 Task: Calculate the distance between Boston and John F Kennedy Presidential Library and Museum
Action: Mouse moved to (219, 144)
Screenshot: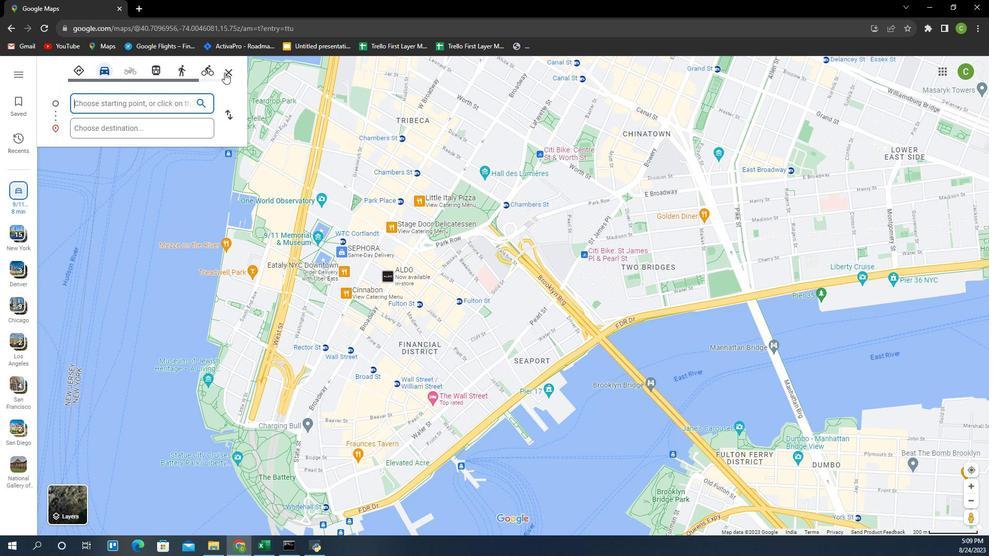 
Action: Mouse pressed left at (219, 144)
Screenshot: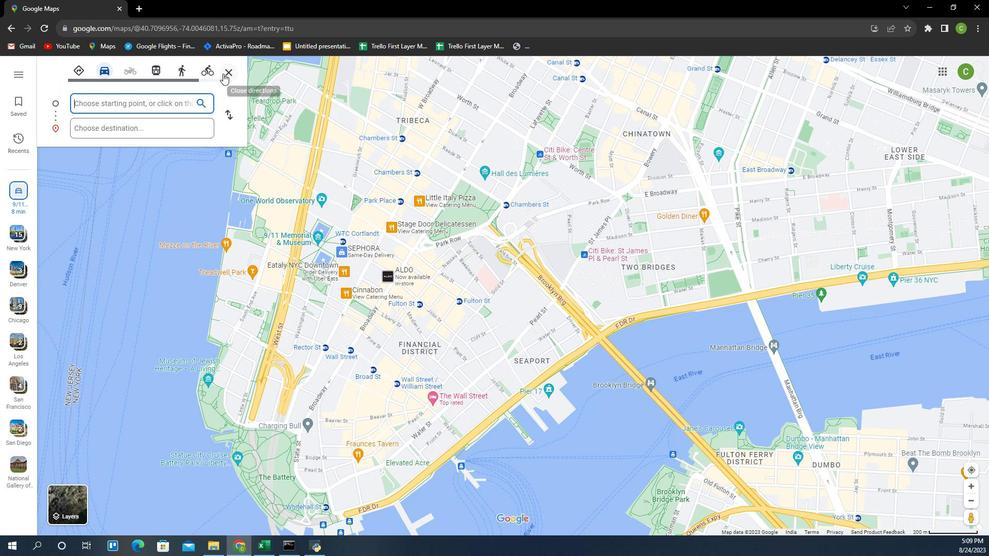 
Action: Mouse moved to (119, 167)
Screenshot: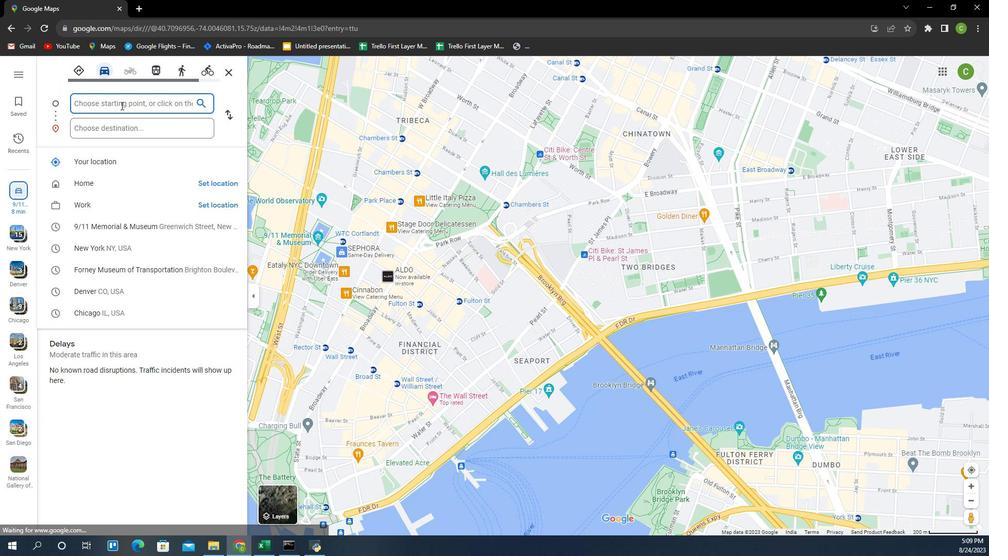 
Action: Mouse pressed left at (119, 167)
Screenshot: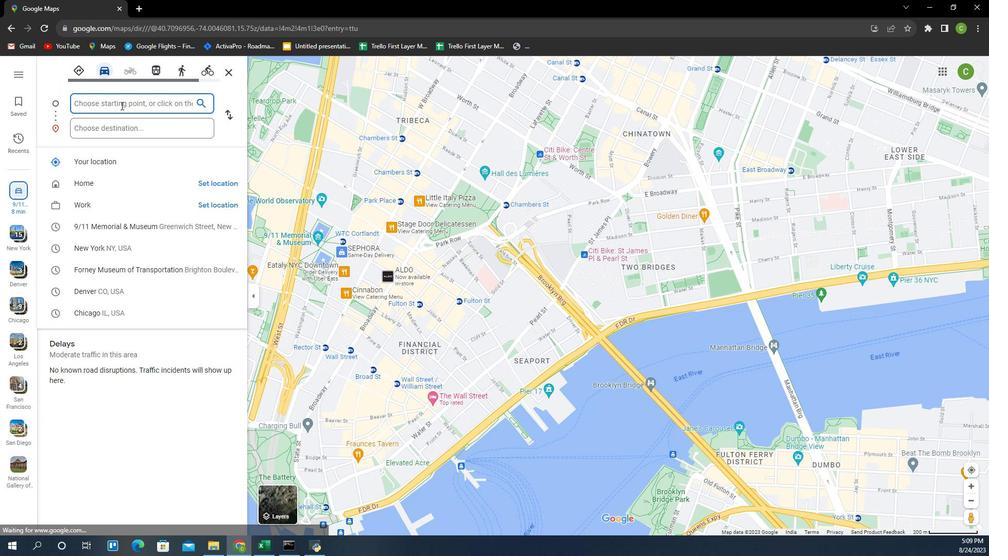 
Action: Mouse moved to (119, 168)
Screenshot: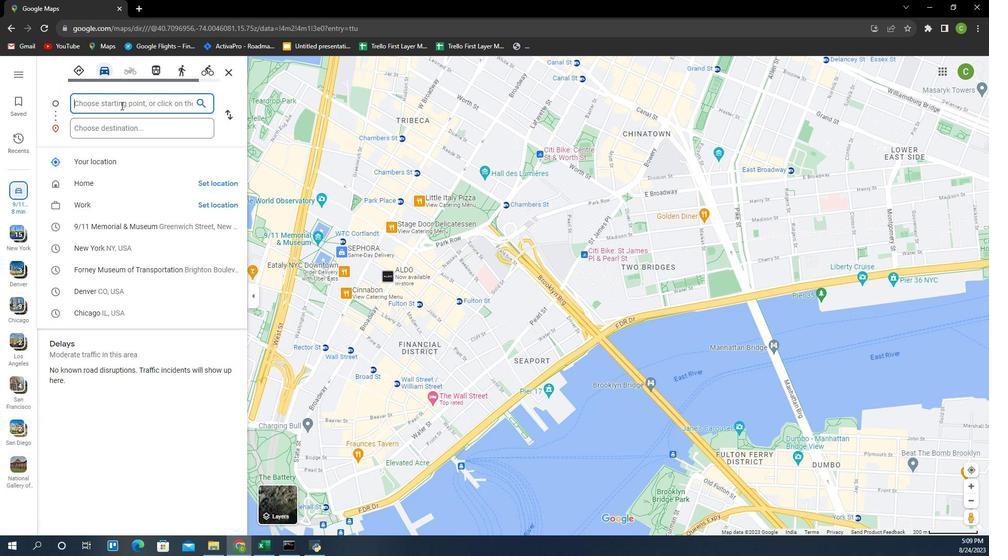 
Action: Key pressed <Key.caps_lock>B<Key.caps_lock>oston<Key.space>
Screenshot: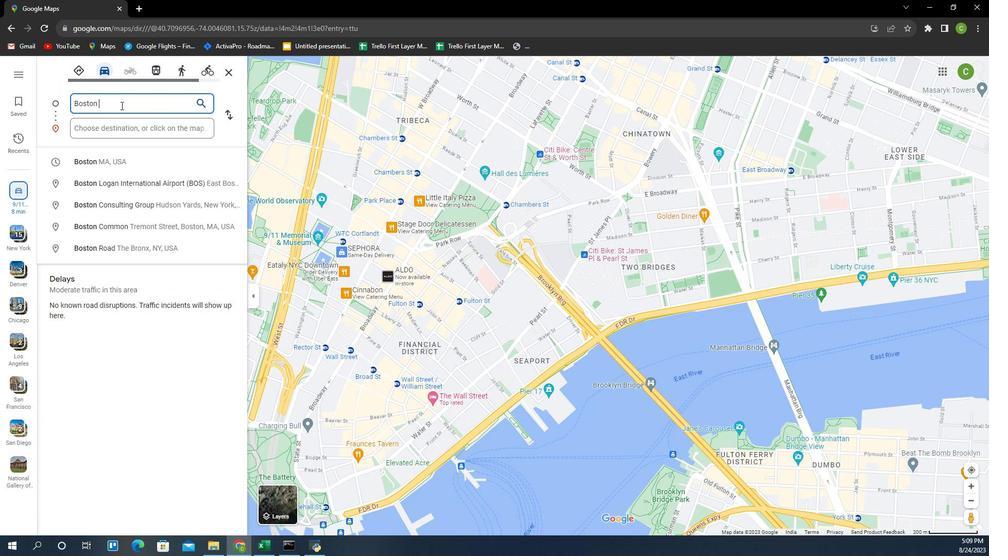 
Action: Mouse moved to (114, 182)
Screenshot: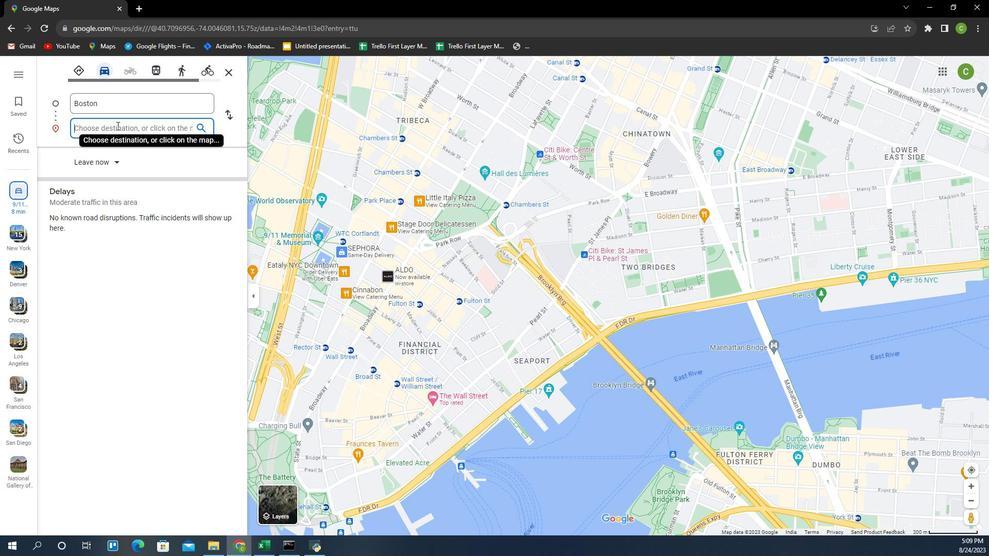 
Action: Mouse pressed left at (114, 182)
Screenshot: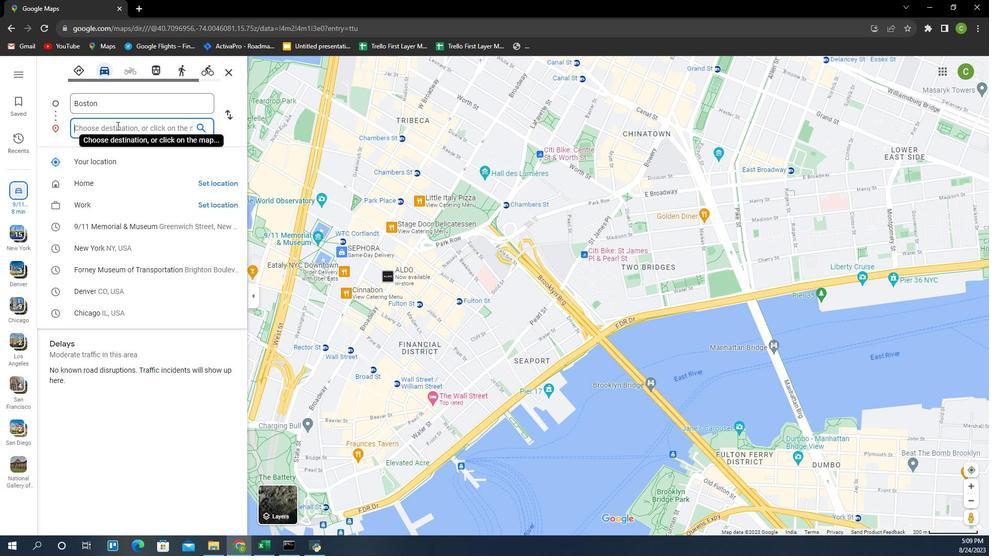 
Action: Key pressed <Key.caps_lock>J<Key.caps_lock>ohn<Key.space><Key.caps_lock>F<Key.caps_lock><Key.space><Key.caps_lock>K<Key.caps_lock>ennedy<Key.space><Key.caps_lock>P<Key.caps_lock>residential<Key.space><Key.caps_lock>L<Key.caps_lock>ibrary<Key.space>and<Key.space><Key.caps_lock>M<Key.caps_lock>useum<Key.enter>
Screenshot: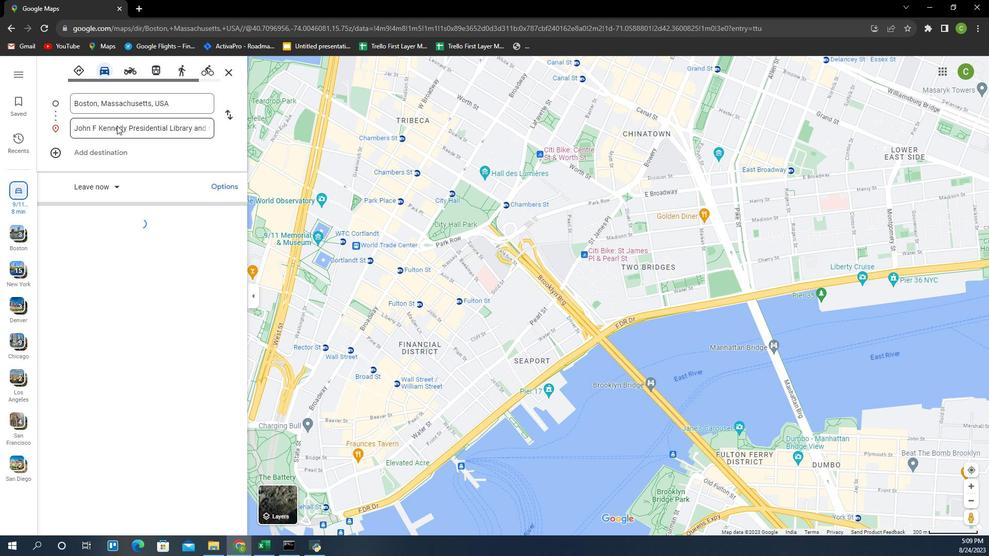 
Action: Mouse moved to (84, 299)
Screenshot: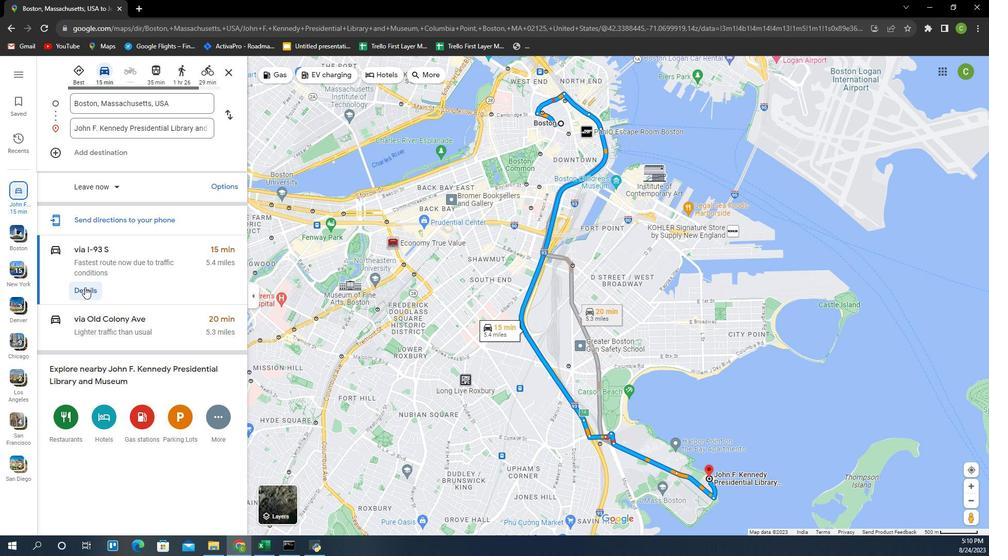 
Action: Mouse pressed left at (84, 299)
Screenshot: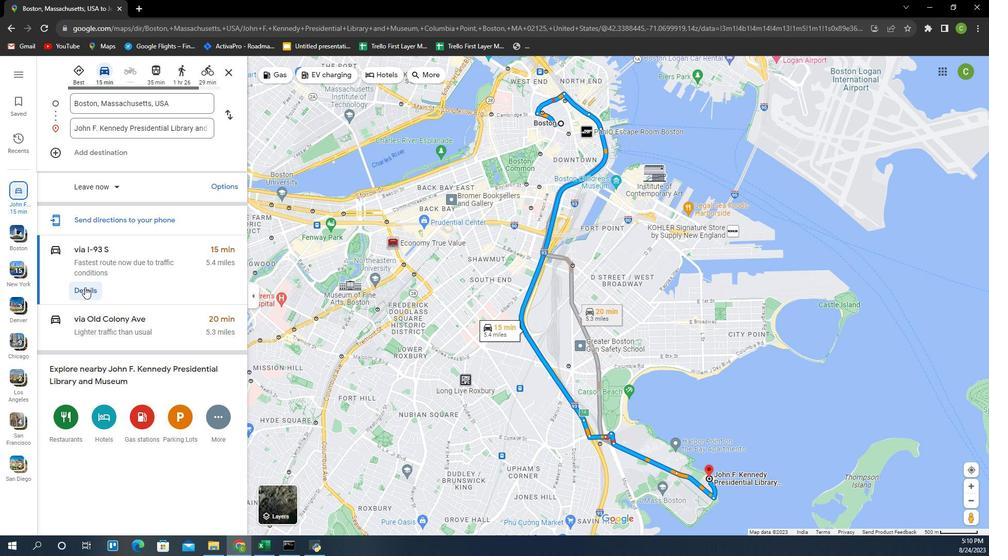 
Action: Mouse moved to (57, 239)
Screenshot: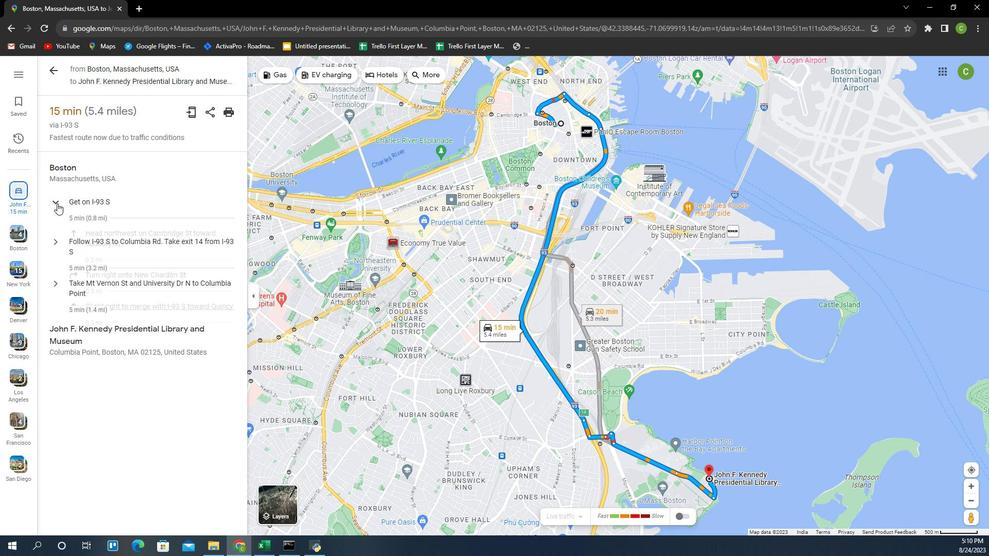
Action: Mouse pressed left at (57, 239)
Screenshot: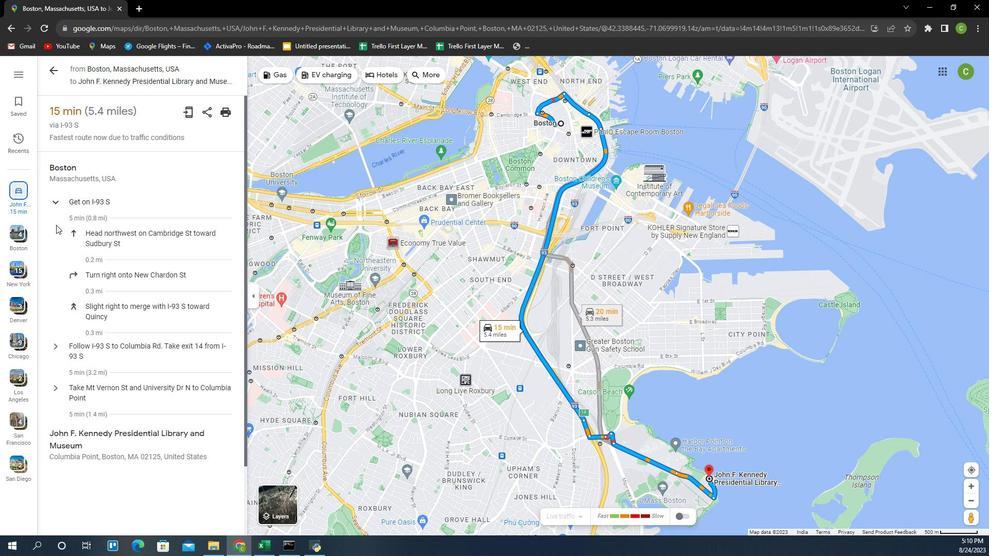 
Action: Mouse moved to (63, 297)
Screenshot: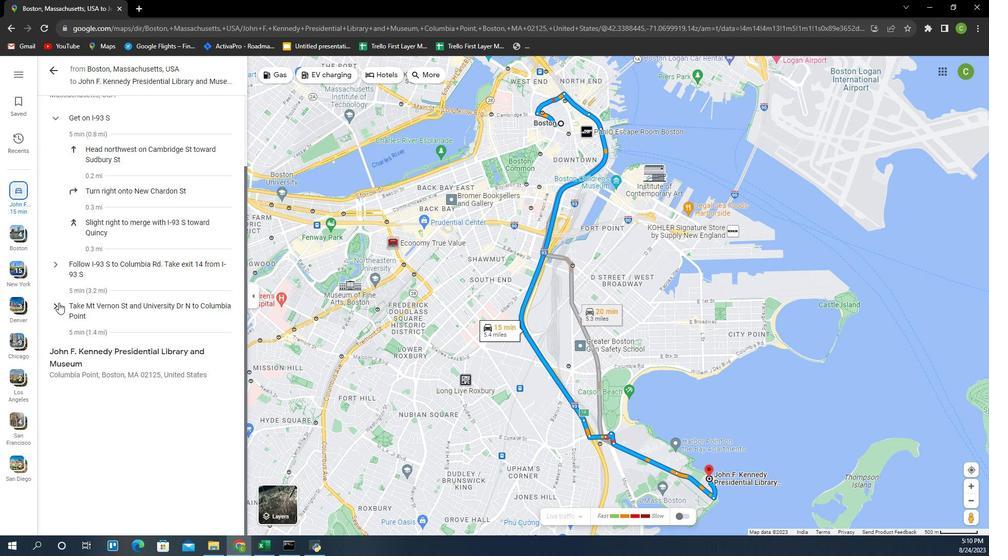 
Action: Mouse scrolled (63, 297) with delta (0, 0)
Screenshot: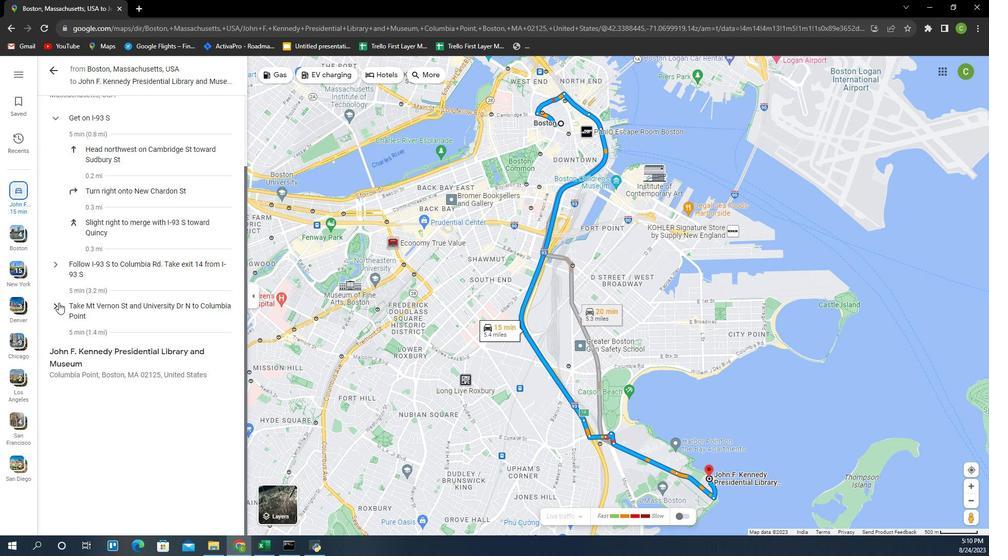 
Action: Mouse scrolled (63, 297) with delta (0, 0)
Screenshot: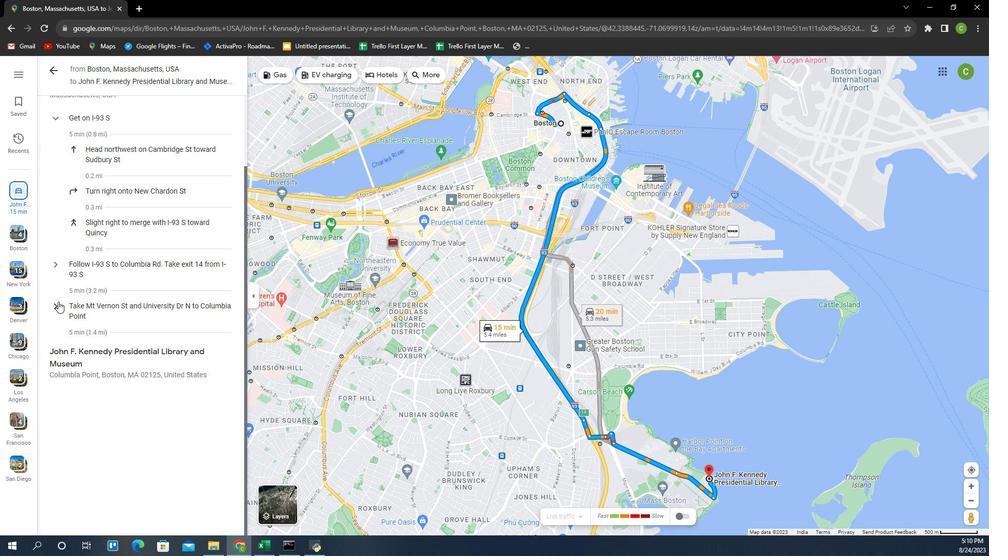 
Action: Mouse moved to (50, 283)
Screenshot: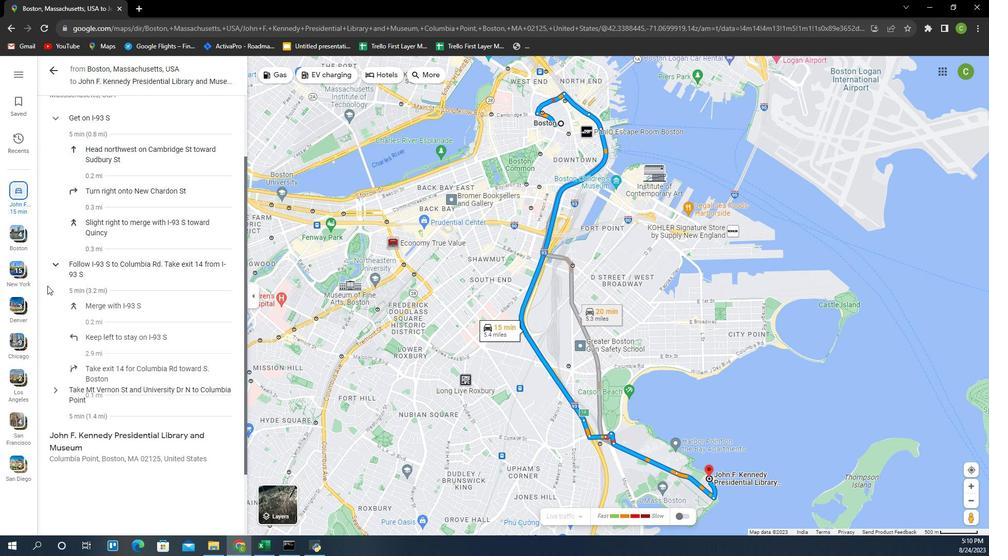 
Action: Mouse pressed left at (50, 283)
Screenshot: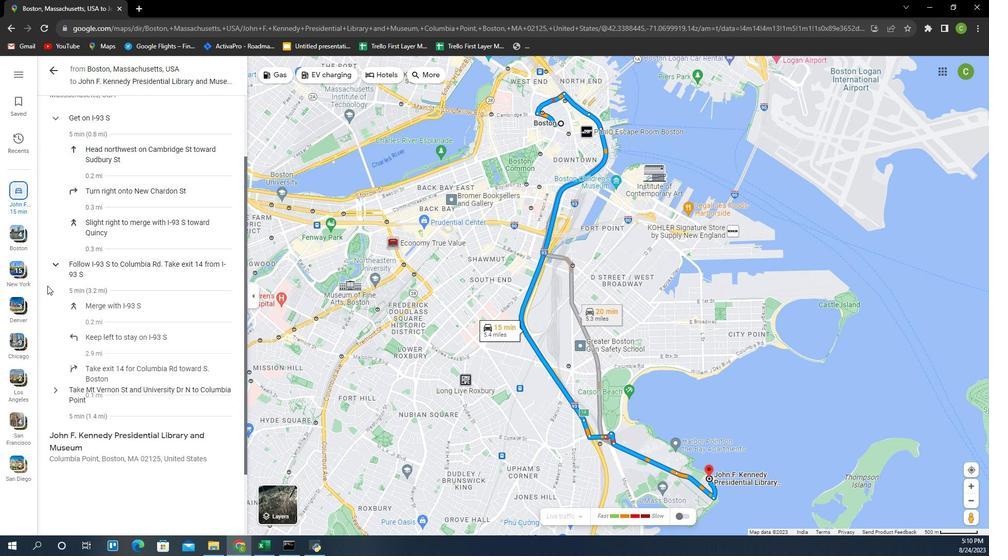 
Action: Mouse moved to (56, 390)
Screenshot: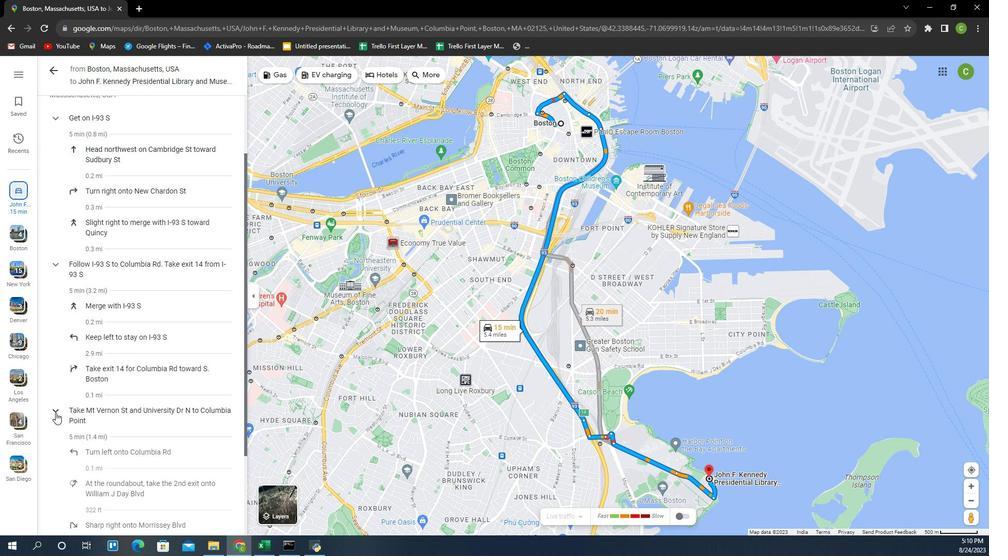 
Action: Mouse pressed left at (56, 390)
Screenshot: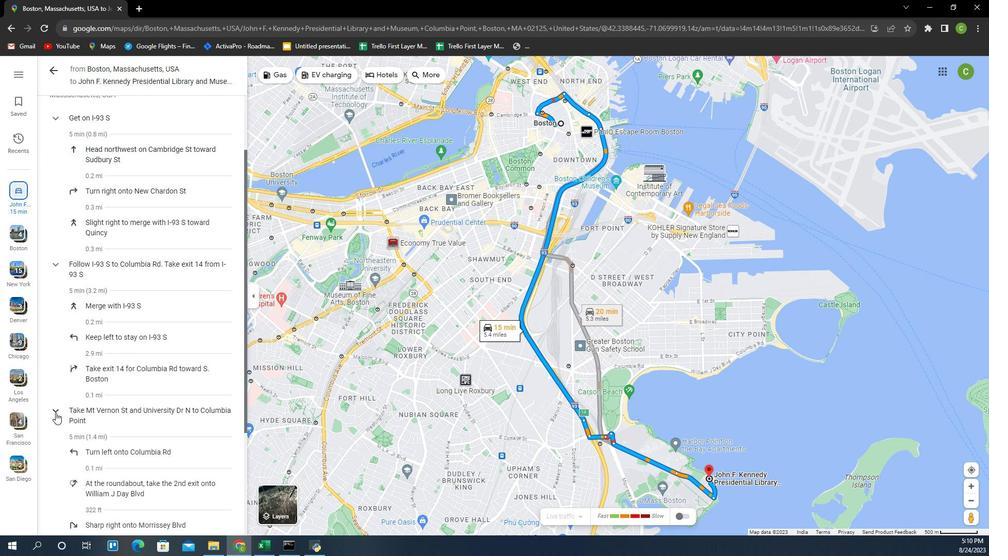 
Action: Mouse moved to (70, 400)
Screenshot: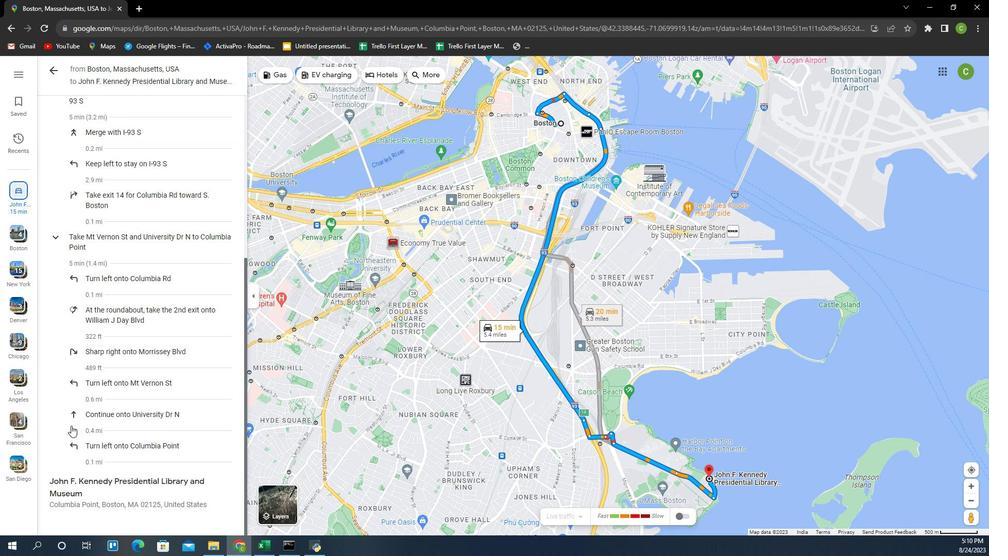 
Action: Mouse scrolled (70, 399) with delta (0, 0)
Screenshot: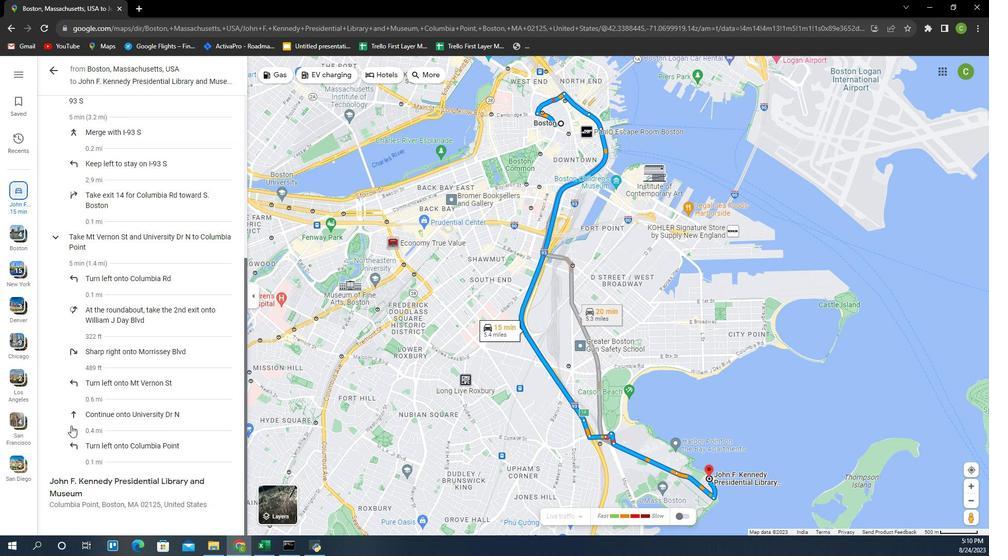 
Action: Mouse scrolled (70, 399) with delta (0, 0)
Screenshot: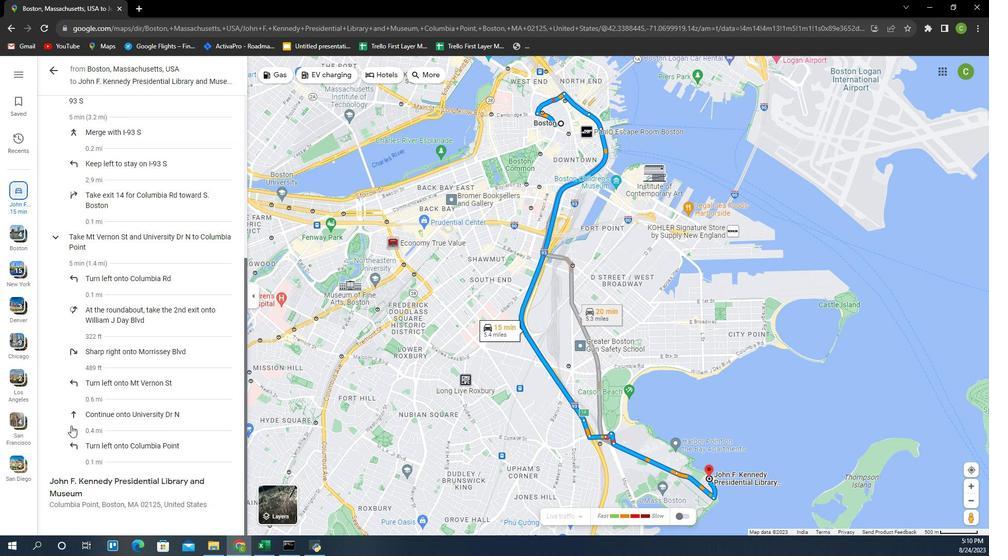 
Action: Mouse scrolled (70, 399) with delta (0, 0)
Screenshot: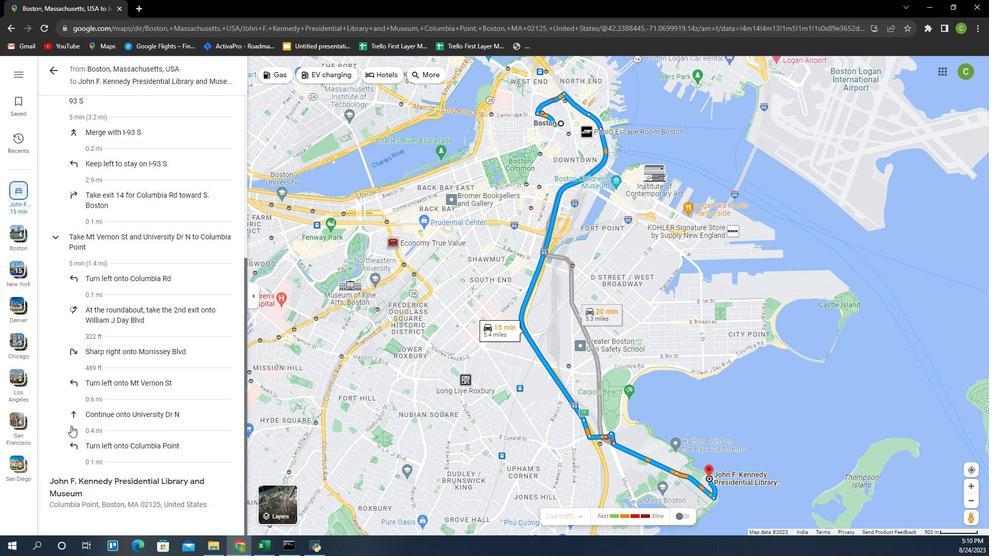 
Action: Mouse scrolled (70, 399) with delta (0, 0)
Screenshot: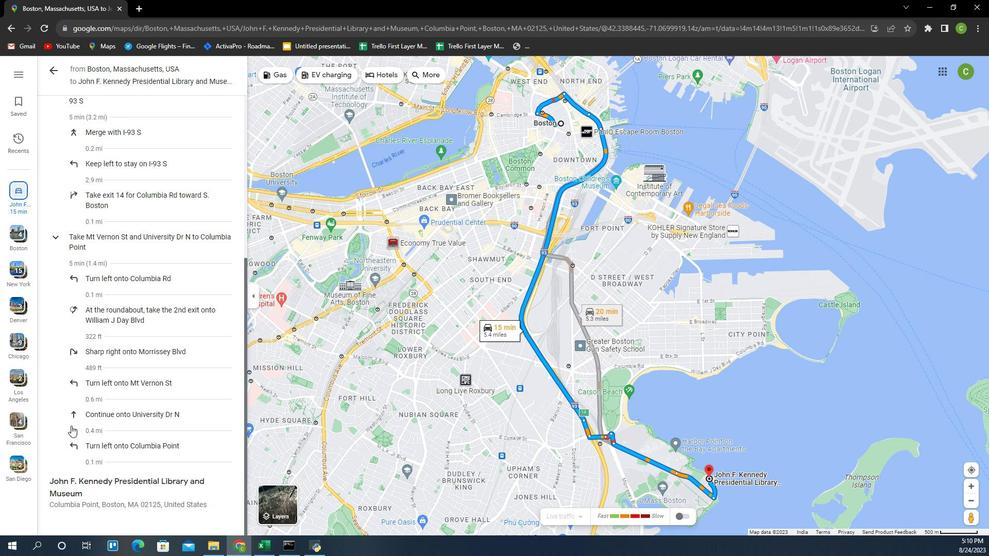 
Action: Mouse scrolled (70, 399) with delta (0, 0)
Screenshot: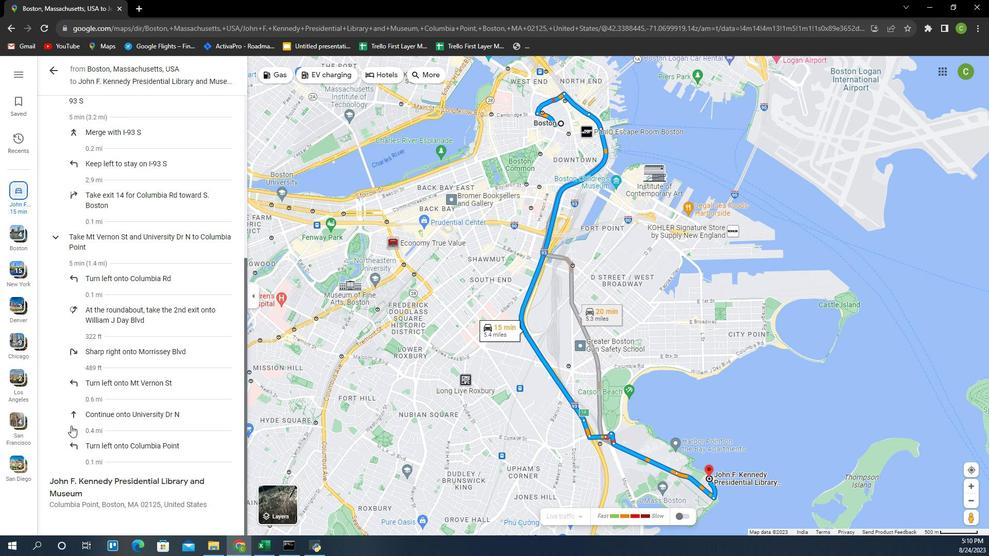 
Action: Mouse scrolled (70, 399) with delta (0, 0)
Screenshot: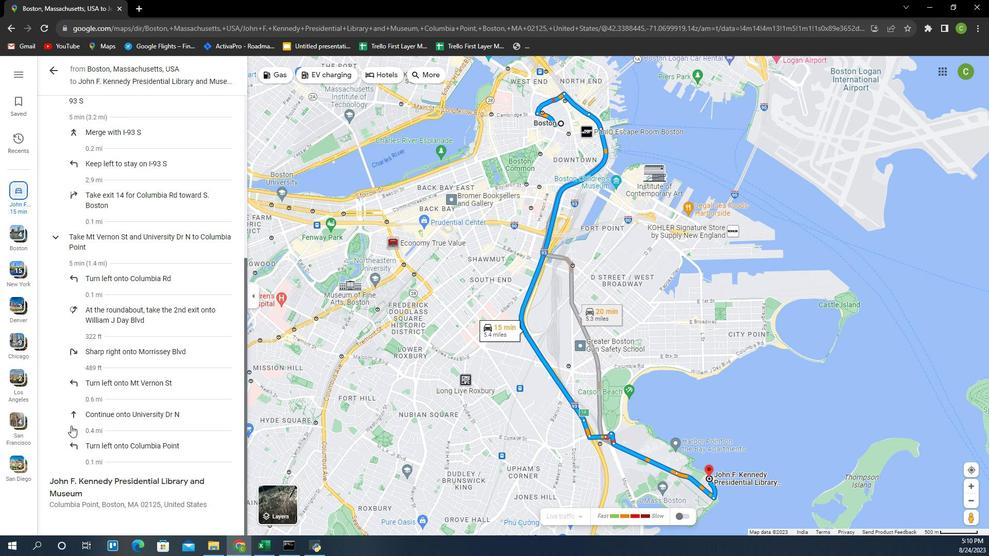 
Action: Mouse scrolled (70, 399) with delta (0, 0)
Screenshot: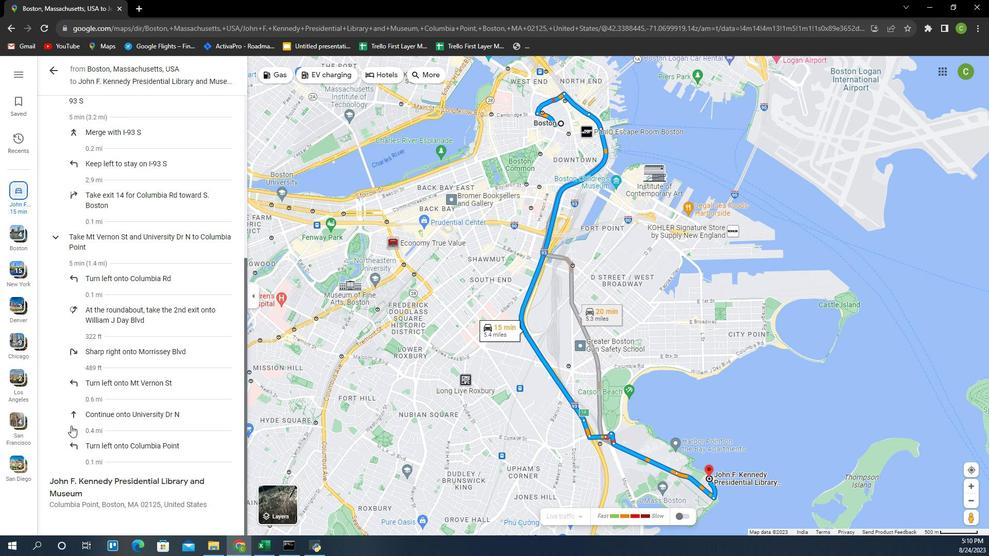 
Action: Mouse scrolled (70, 399) with delta (0, 0)
Screenshot: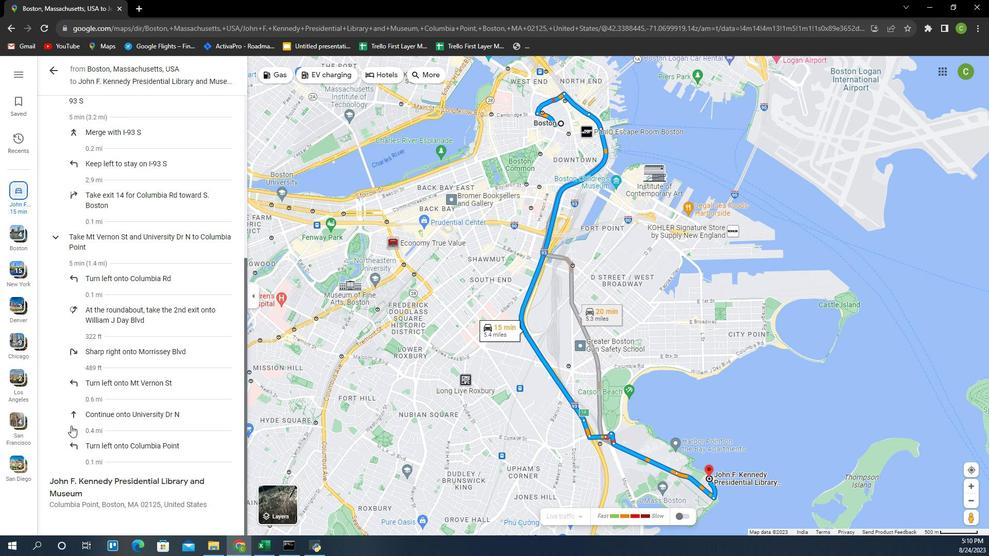 
Action: Mouse moved to (80, 387)
Screenshot: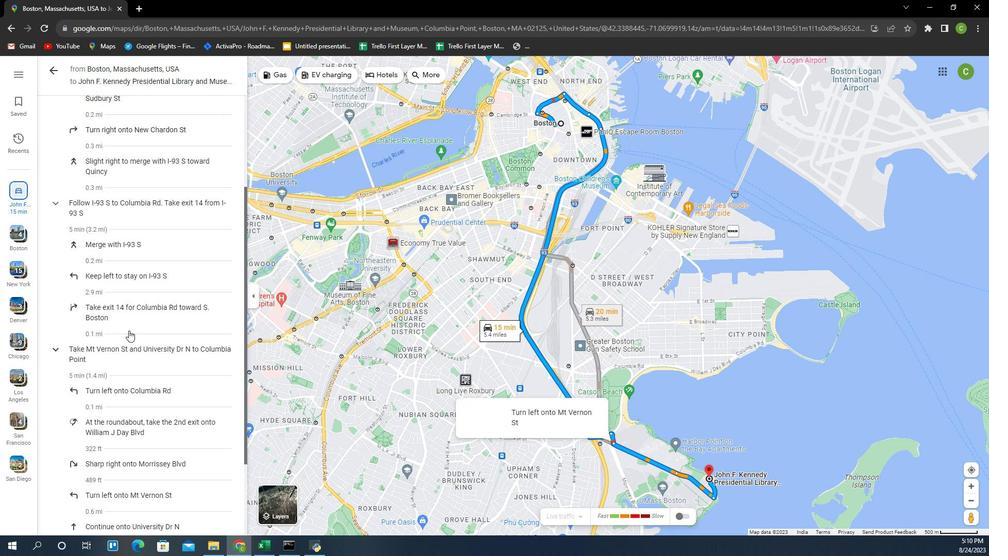 
Action: Mouse scrolled (80, 387) with delta (0, 0)
Screenshot: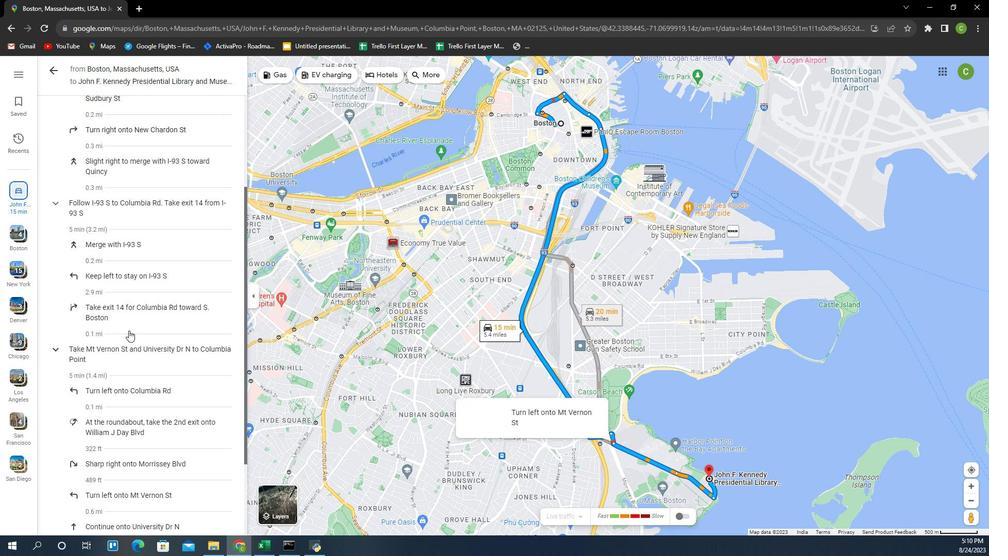 
Action: Mouse moved to (87, 379)
Screenshot: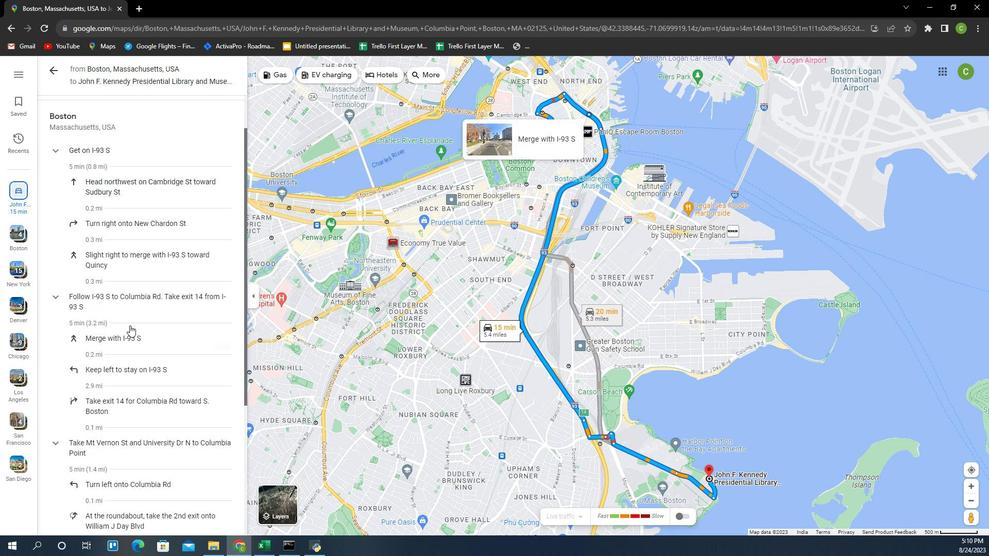 
Action: Mouse scrolled (87, 379) with delta (0, 0)
Screenshot: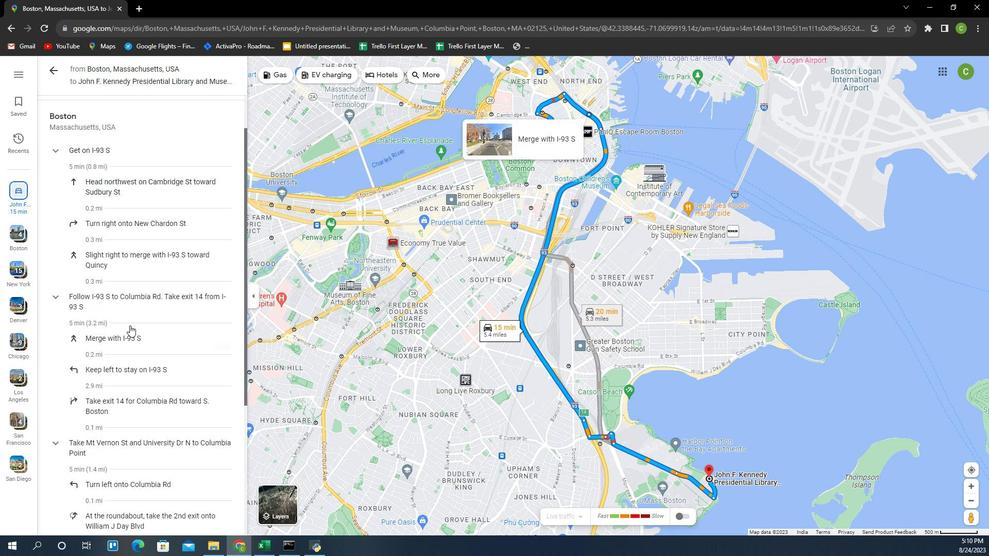 
Action: Mouse moved to (89, 376)
Screenshot: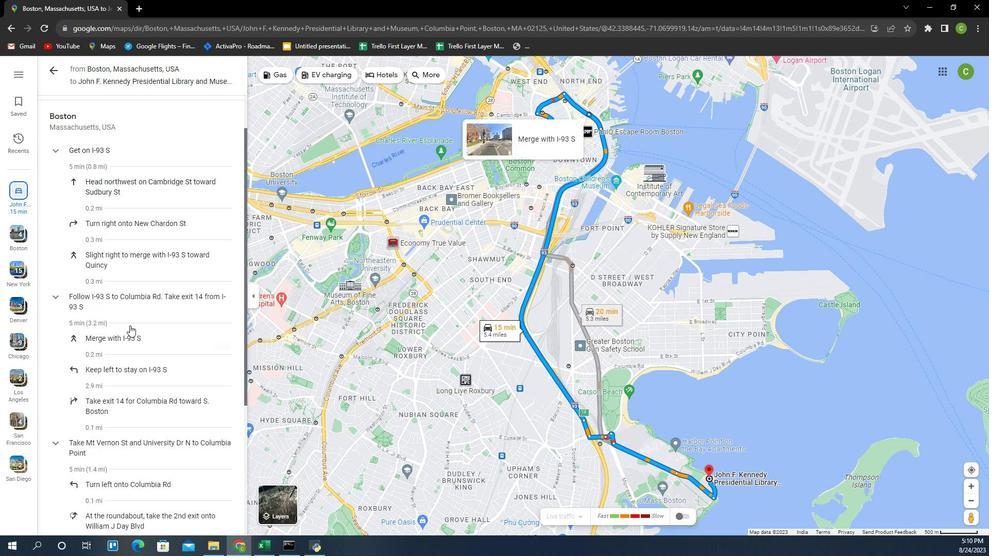 
Action: Mouse scrolled (89, 376) with delta (0, 0)
Screenshot: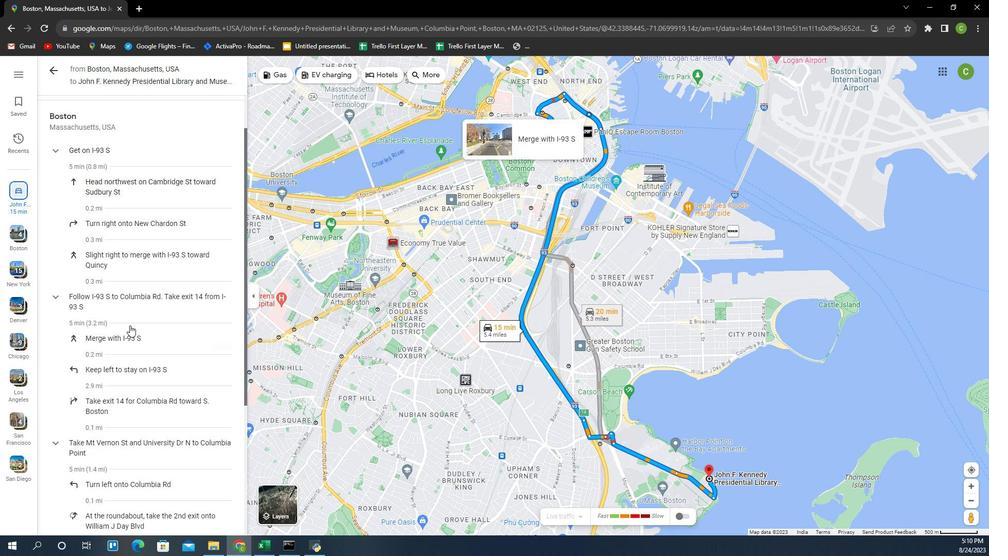 
Action: Mouse moved to (94, 368)
Screenshot: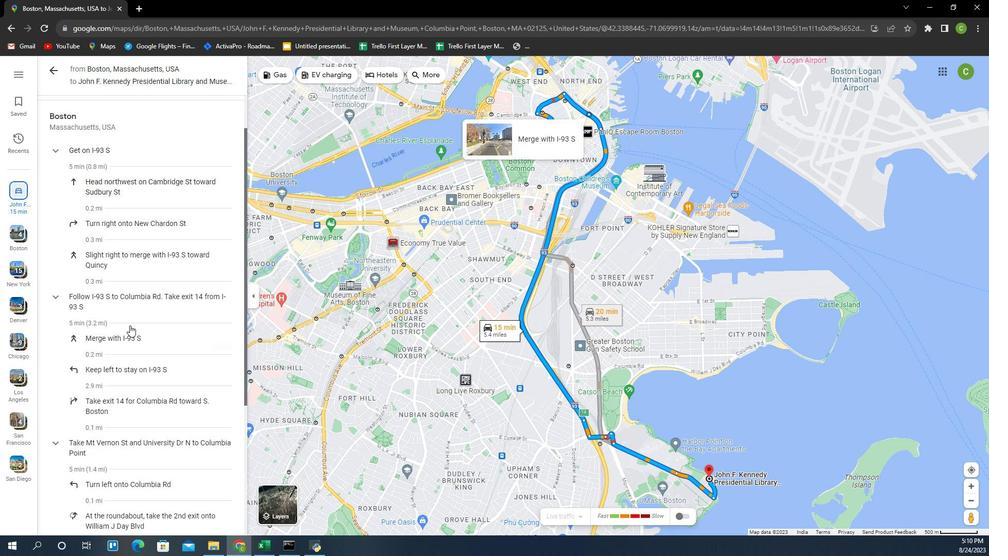 
Action: Mouse scrolled (94, 369) with delta (0, 0)
Screenshot: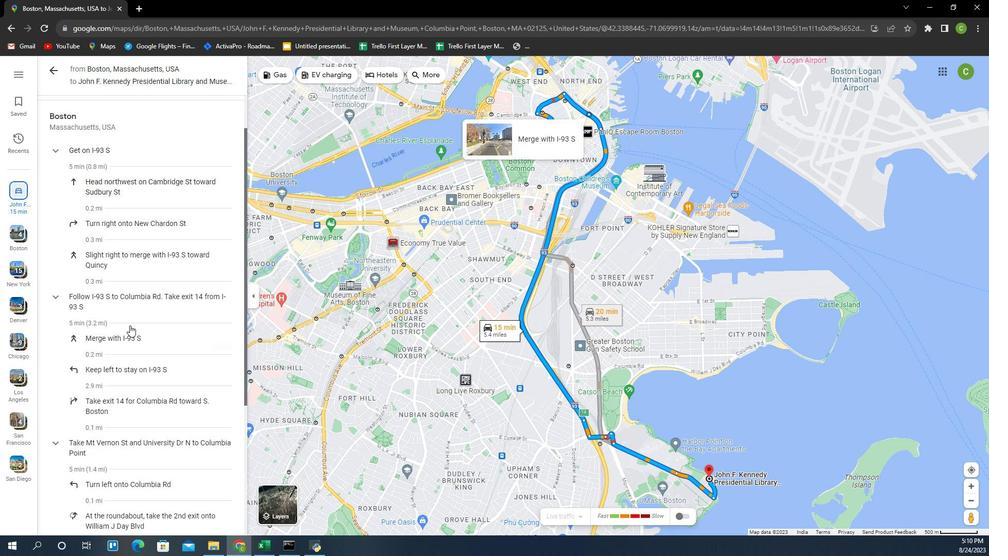 
Action: Mouse moved to (128, 327)
Screenshot: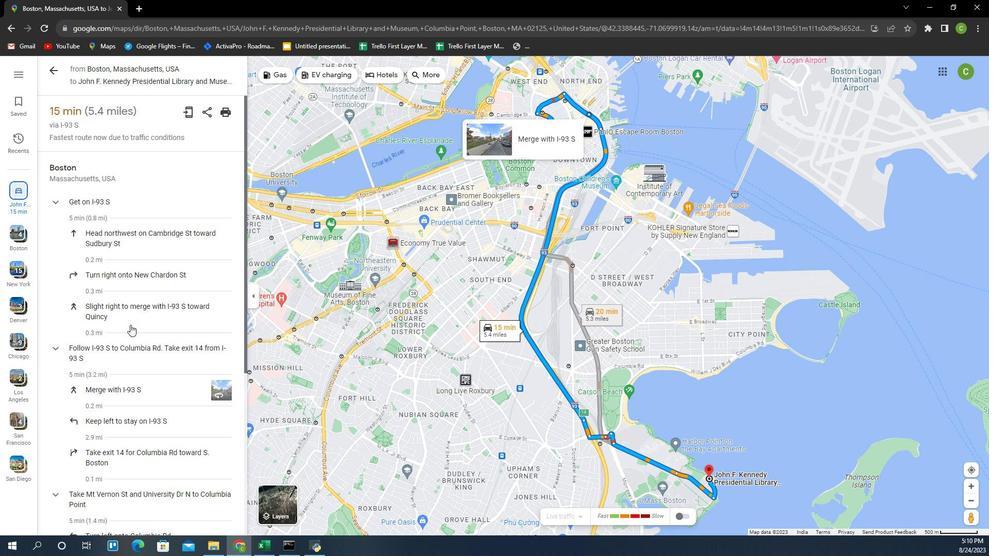 
Action: Mouse scrolled (128, 327) with delta (0, 0)
Screenshot: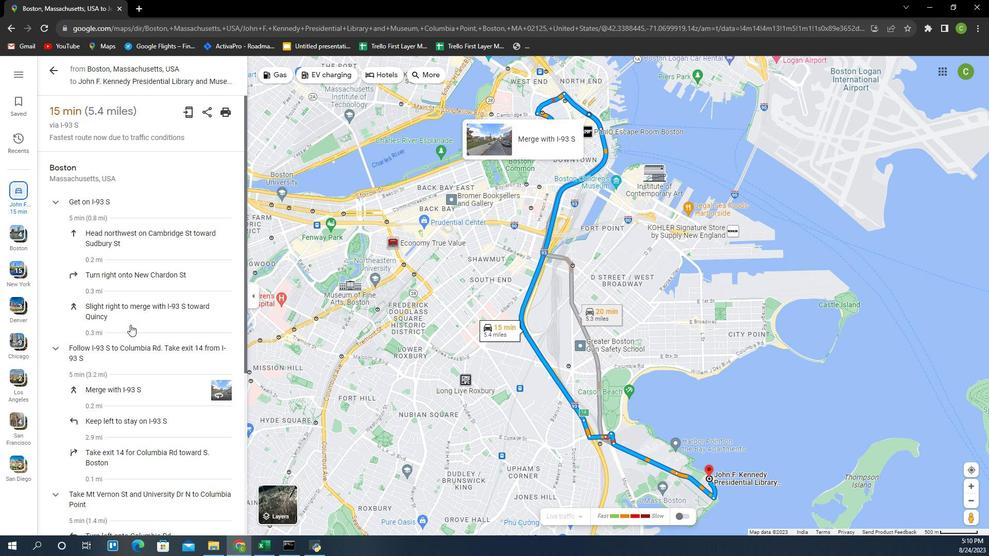 
Action: Mouse scrolled (128, 327) with delta (0, 0)
Screenshot: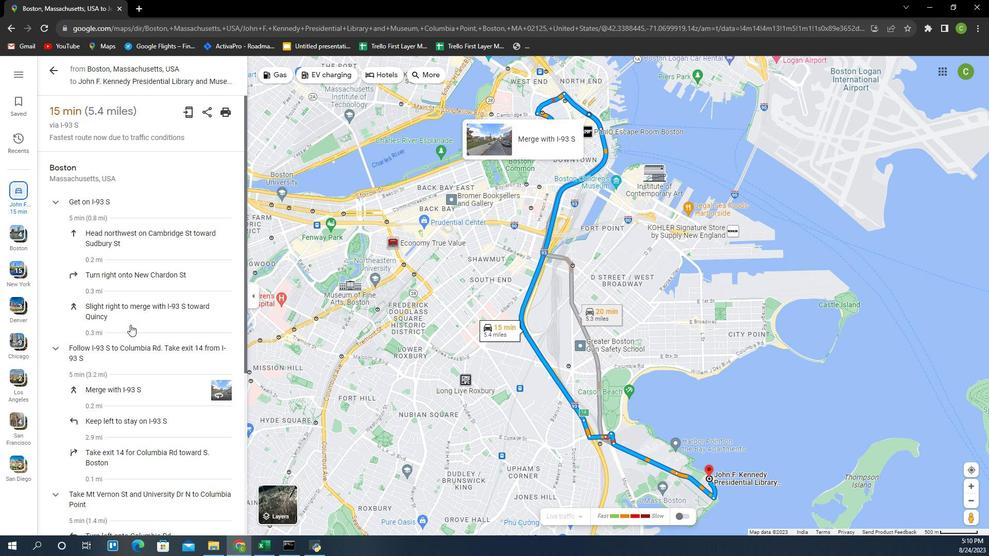 
Action: Mouse scrolled (128, 327) with delta (0, 0)
Screenshot: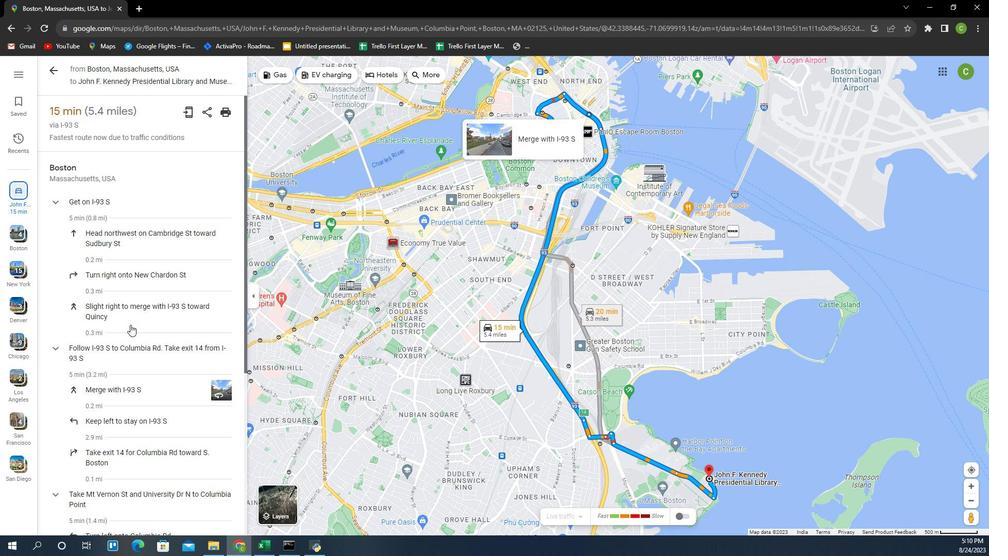 
Action: Mouse scrolled (128, 327) with delta (0, 0)
Screenshot: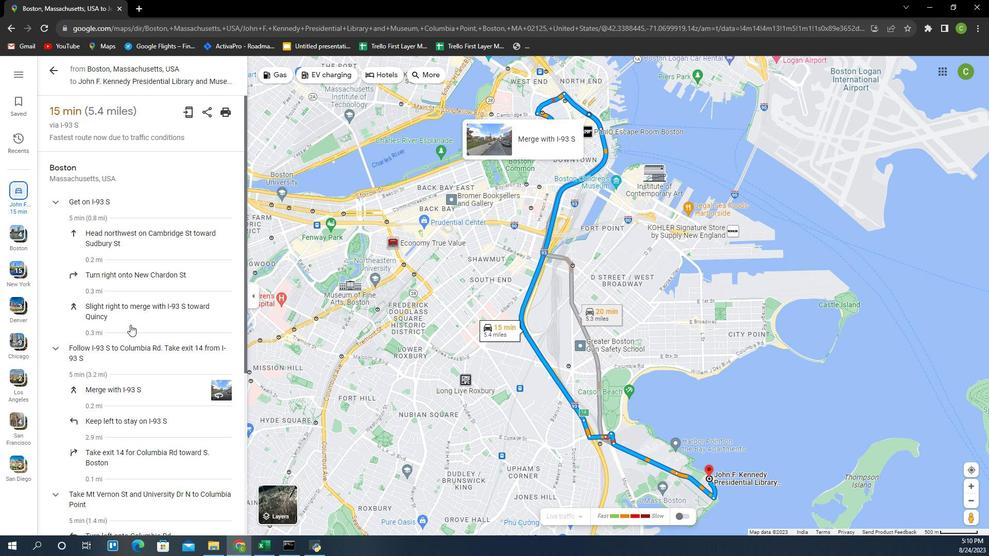 
Action: Mouse moved to (55, 148)
Screenshot: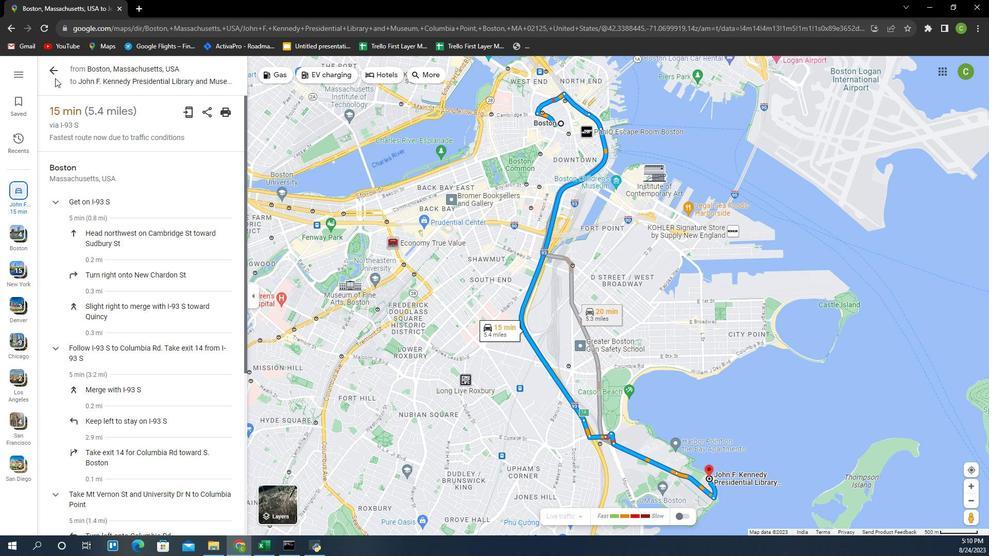
Action: Mouse pressed left at (55, 148)
Screenshot: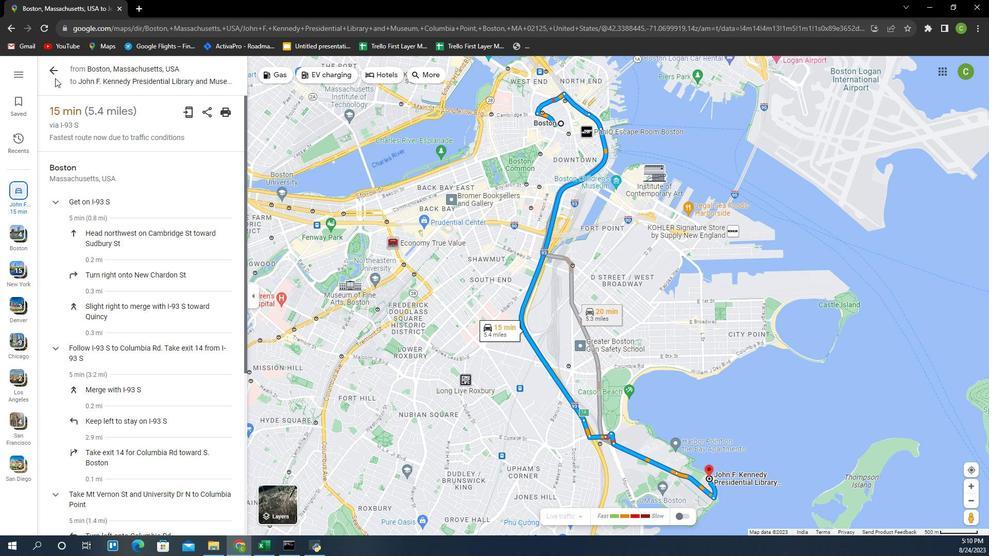 
Action: Mouse moved to (54, 145)
Screenshot: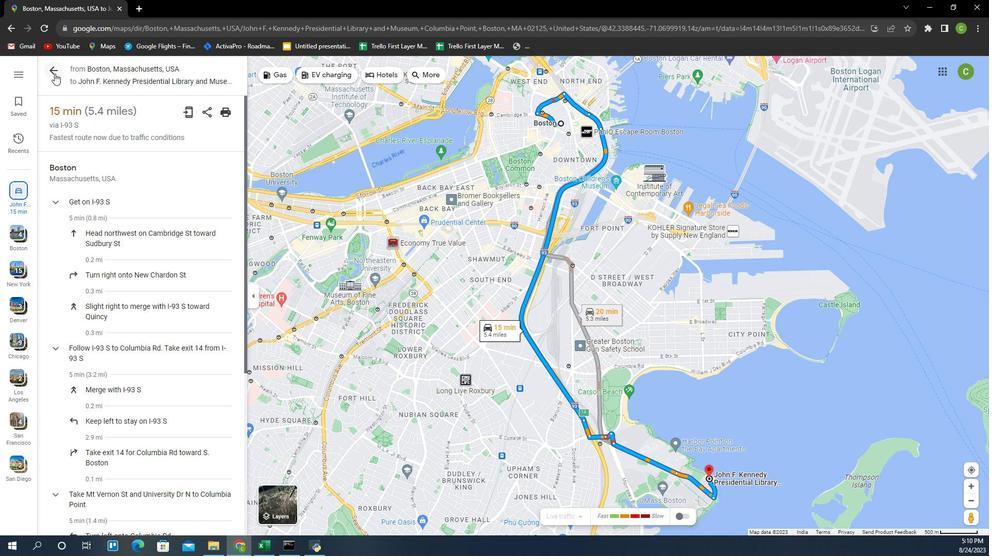
Action: Mouse pressed left at (54, 145)
Screenshot: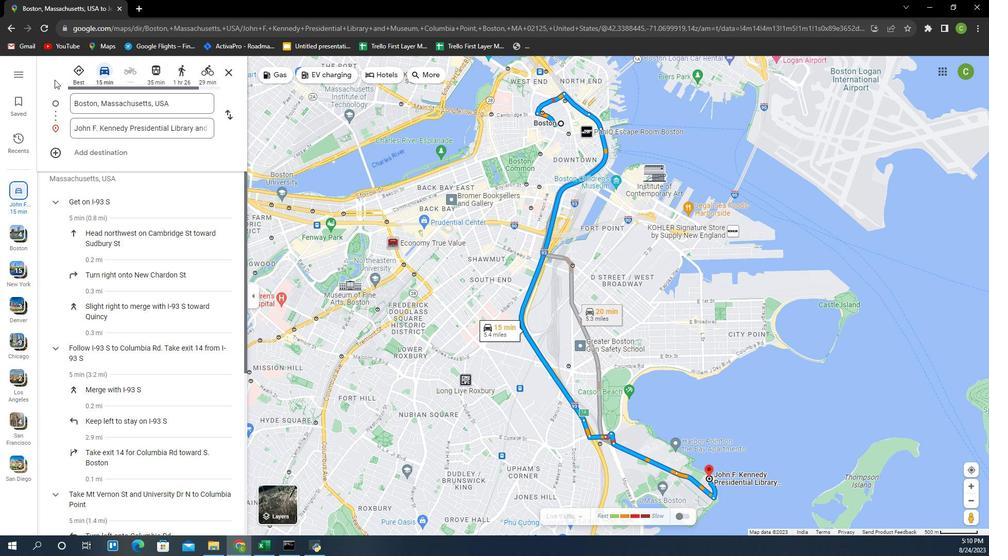
Action: Mouse moved to (65, 326)
Screenshot: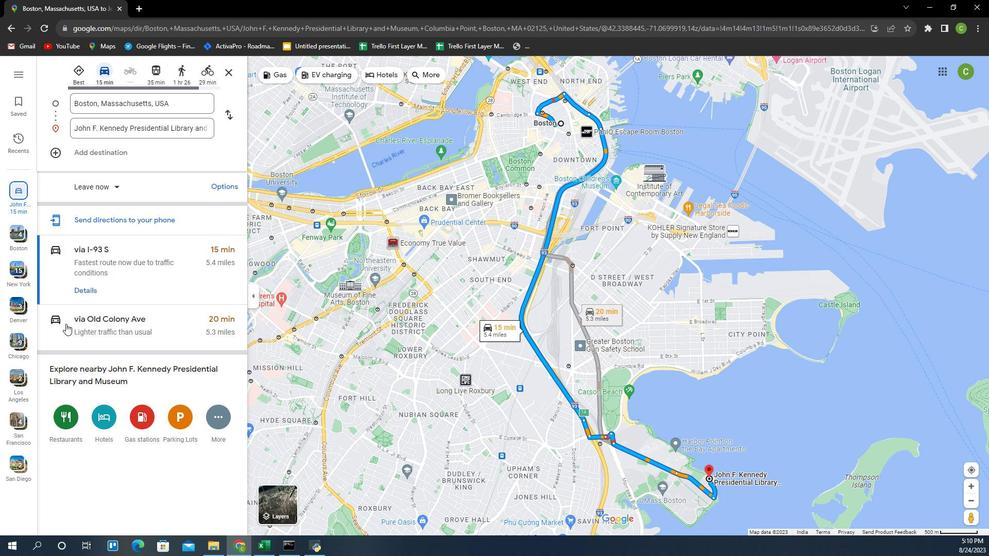 
Action: Mouse pressed left at (65, 326)
Screenshot: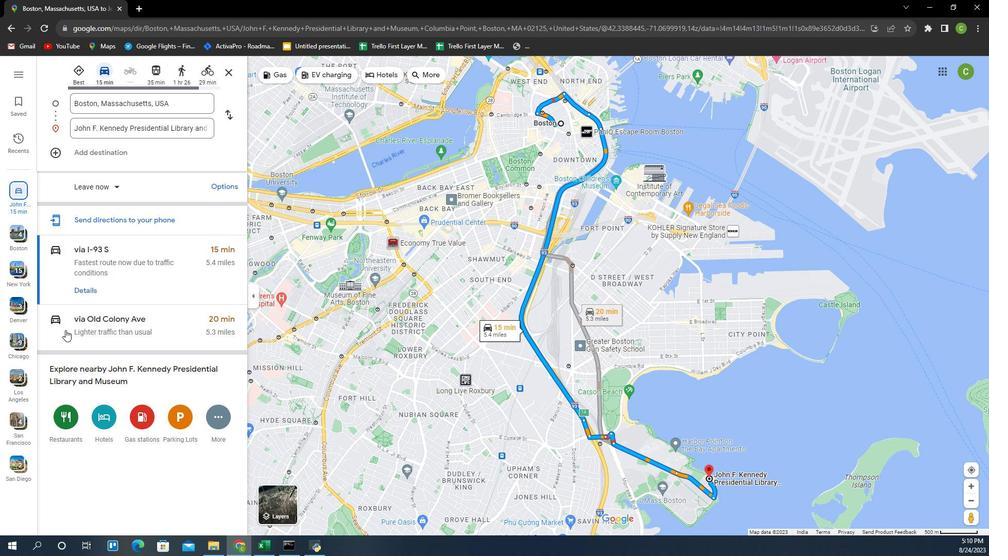 
Action: Mouse moved to (75, 334)
Screenshot: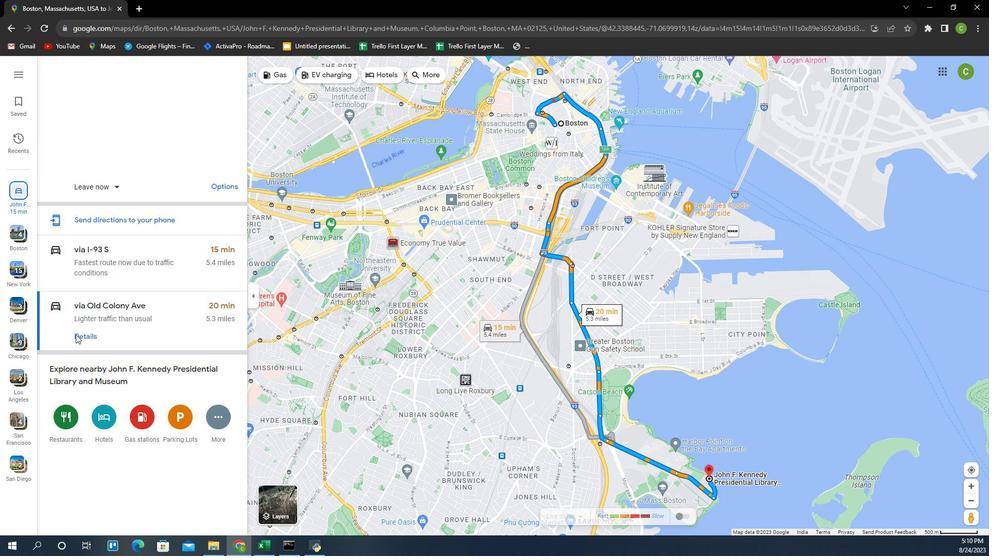 
Action: Mouse pressed left at (75, 334)
Screenshot: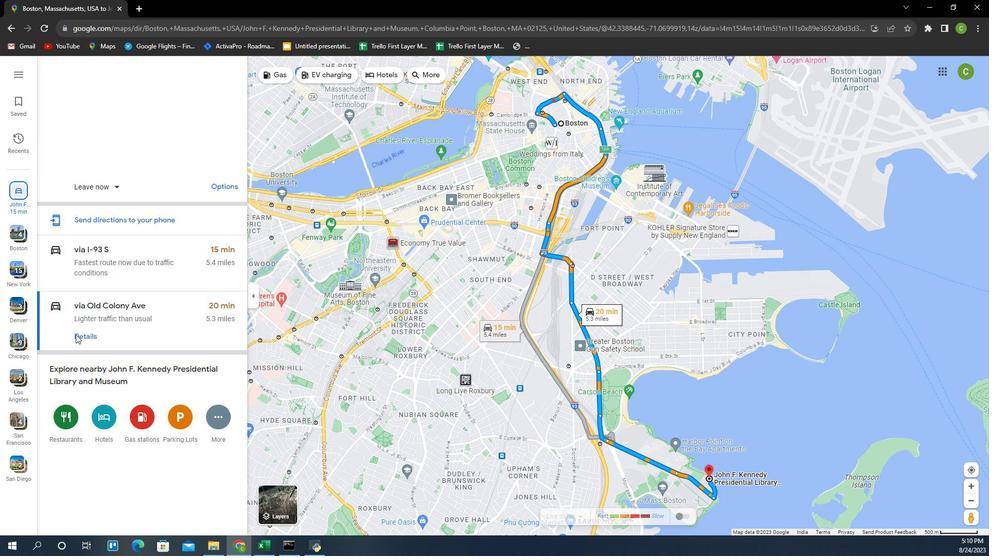 
Action: Mouse moved to (48, 241)
Screenshot: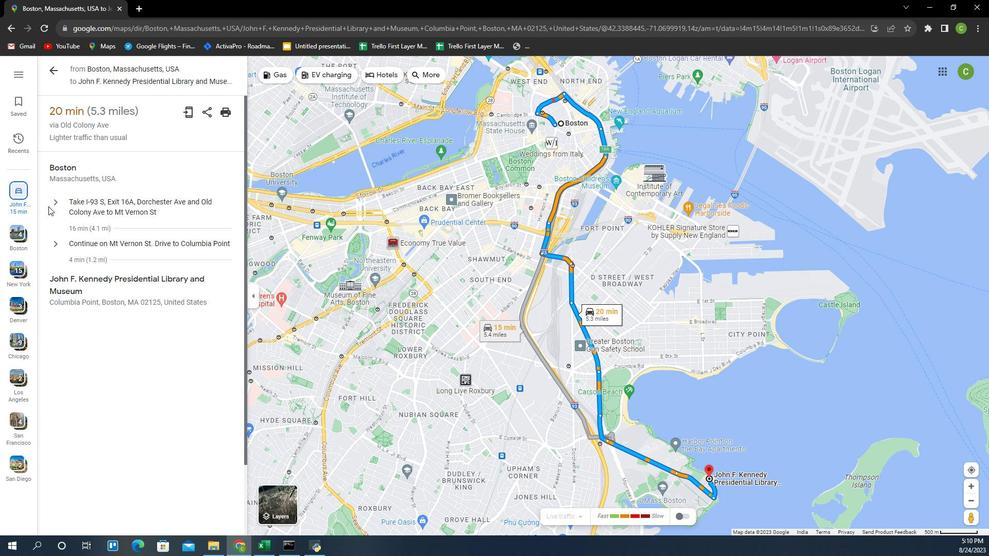 
Action: Mouse pressed left at (48, 241)
Screenshot: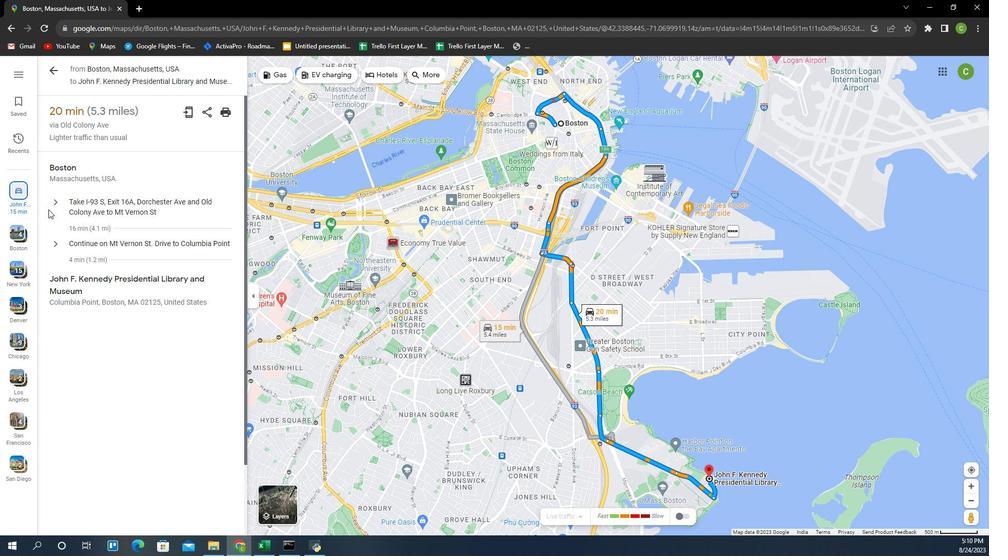 
Action: Mouse moved to (53, 240)
Screenshot: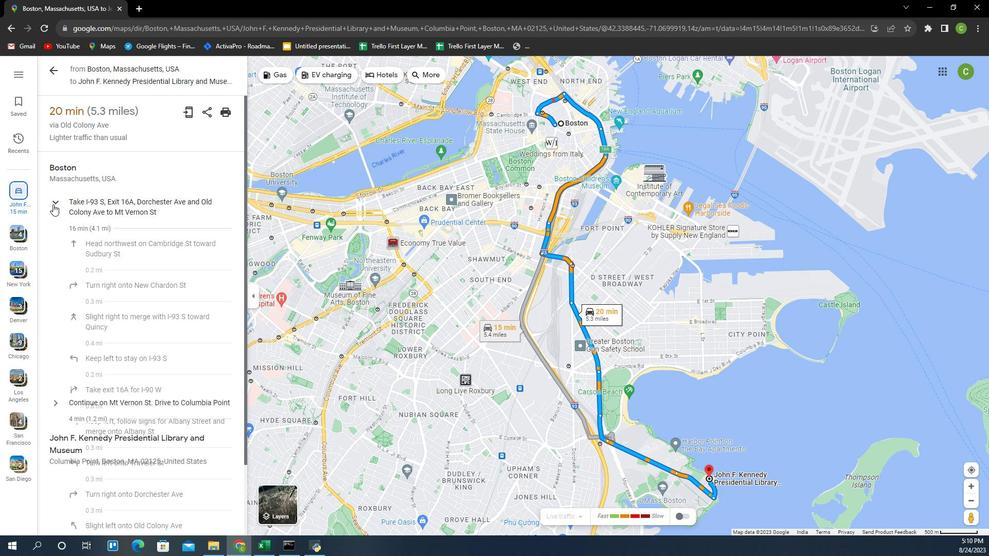 
Action: Mouse pressed left at (53, 240)
Screenshot: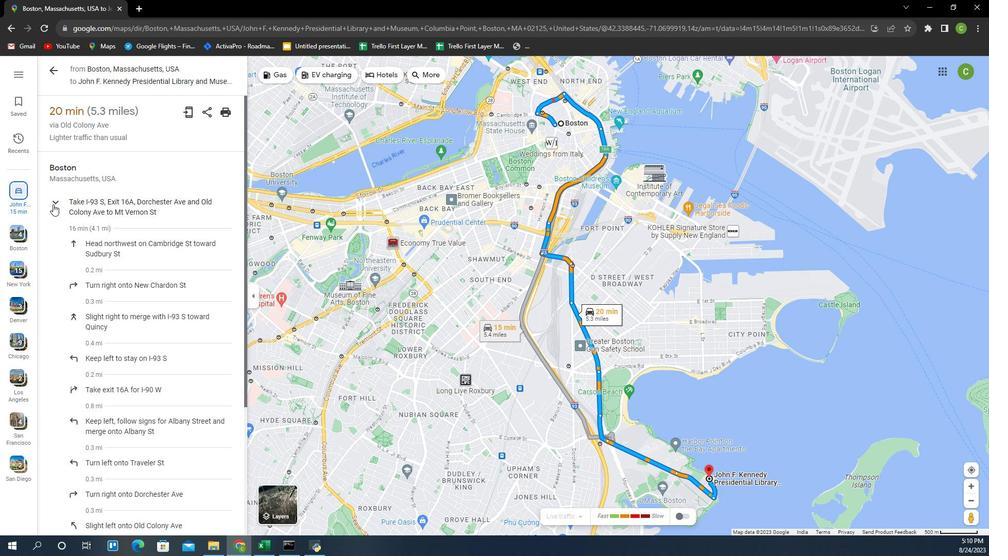 
Action: Mouse moved to (75, 335)
Screenshot: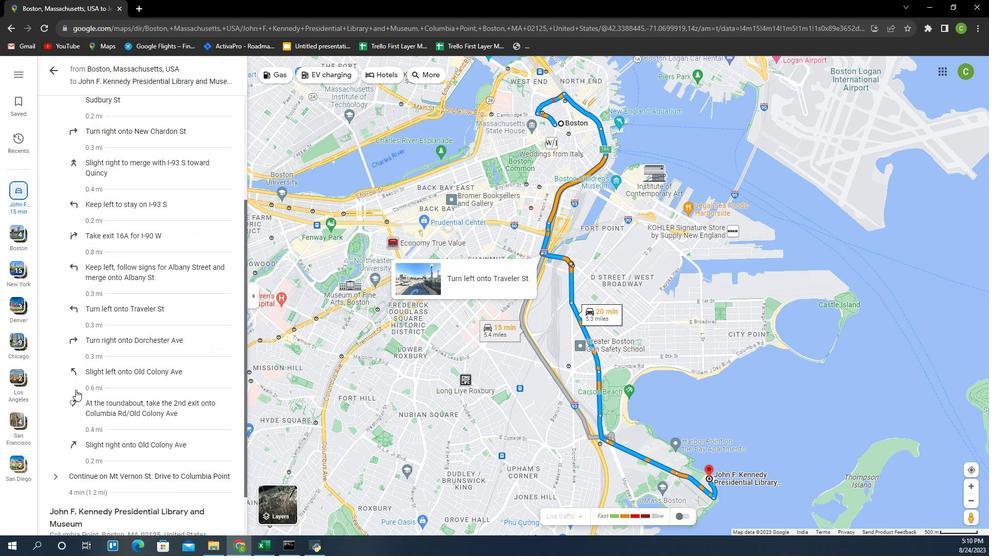 
Action: Mouse scrolled (75, 334) with delta (0, 0)
Screenshot: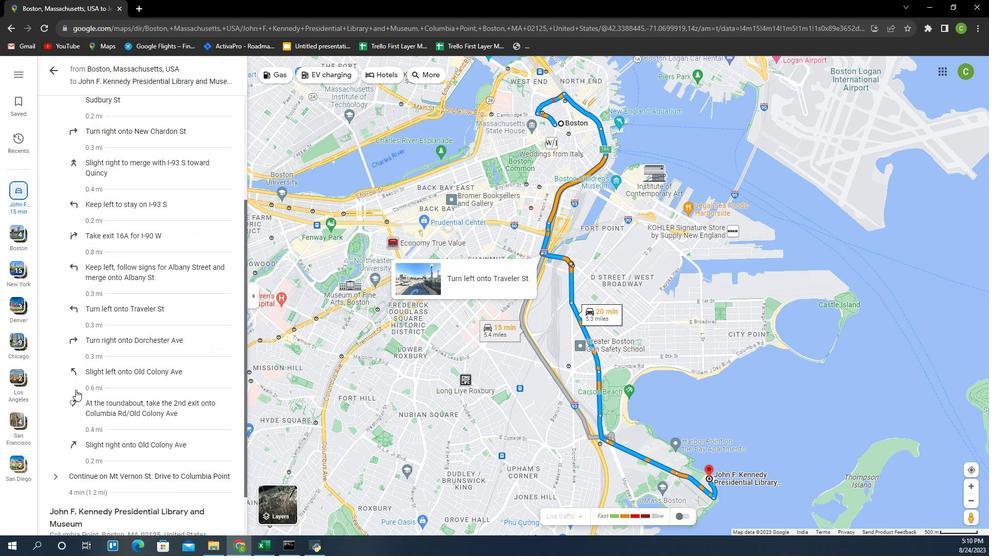 
Action: Mouse scrolled (75, 334) with delta (0, 0)
Screenshot: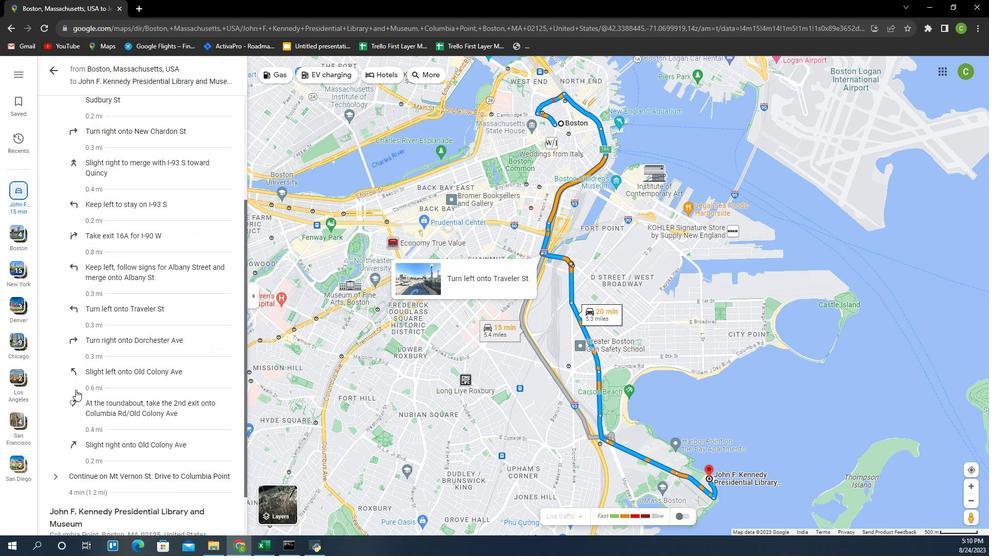 
Action: Mouse moved to (75, 336)
Screenshot: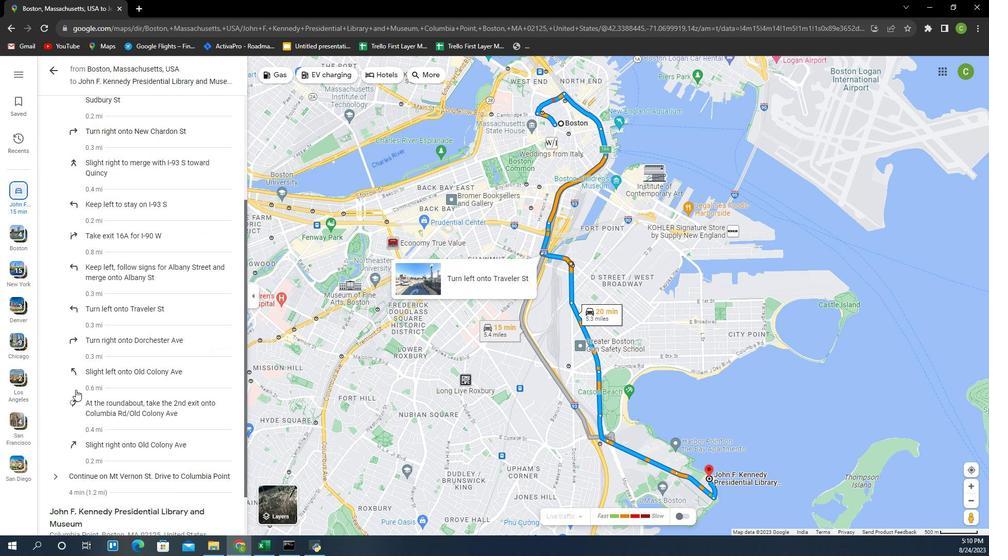 
Action: Mouse scrolled (75, 335) with delta (0, 0)
Screenshot: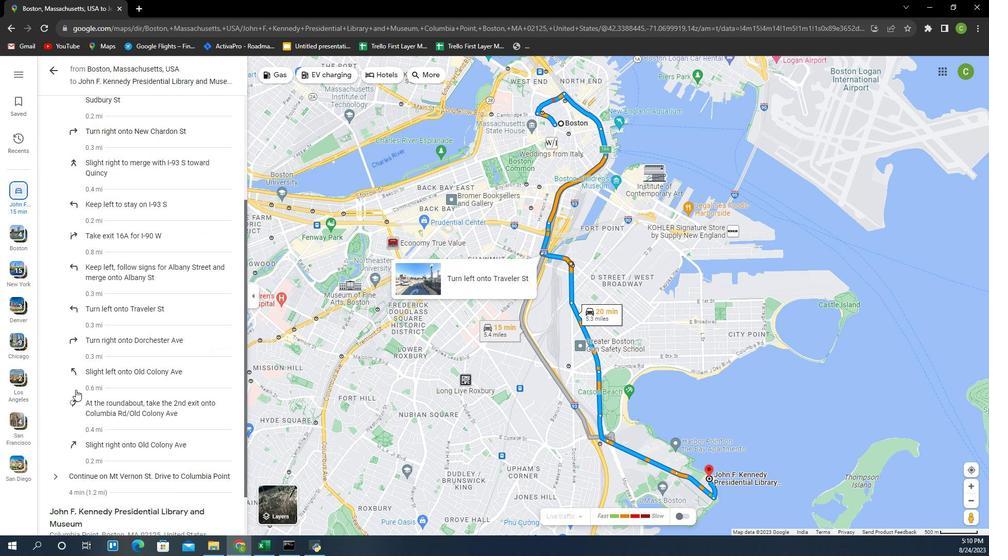 
Action: Mouse moved to (75, 374)
Screenshot: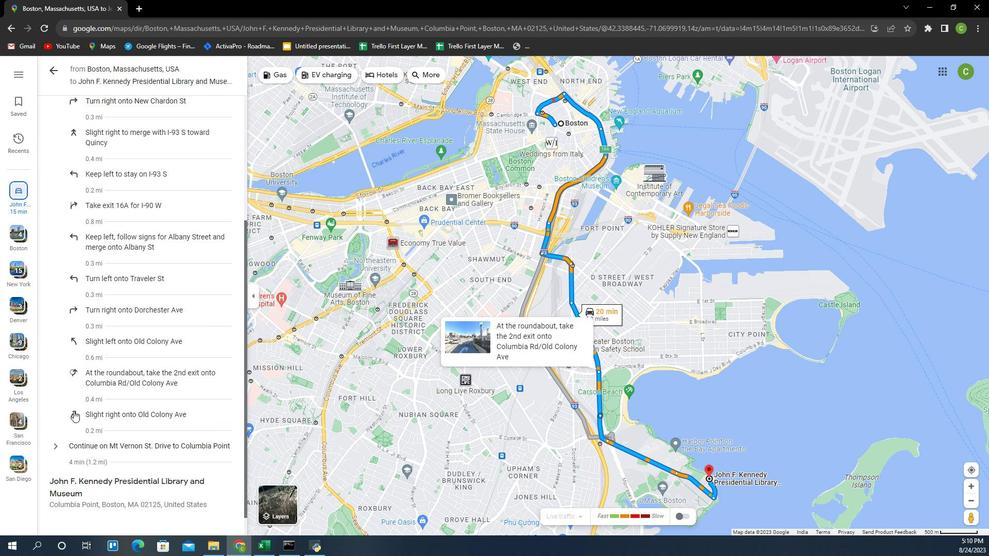 
Action: Mouse scrolled (75, 373) with delta (0, 0)
Screenshot: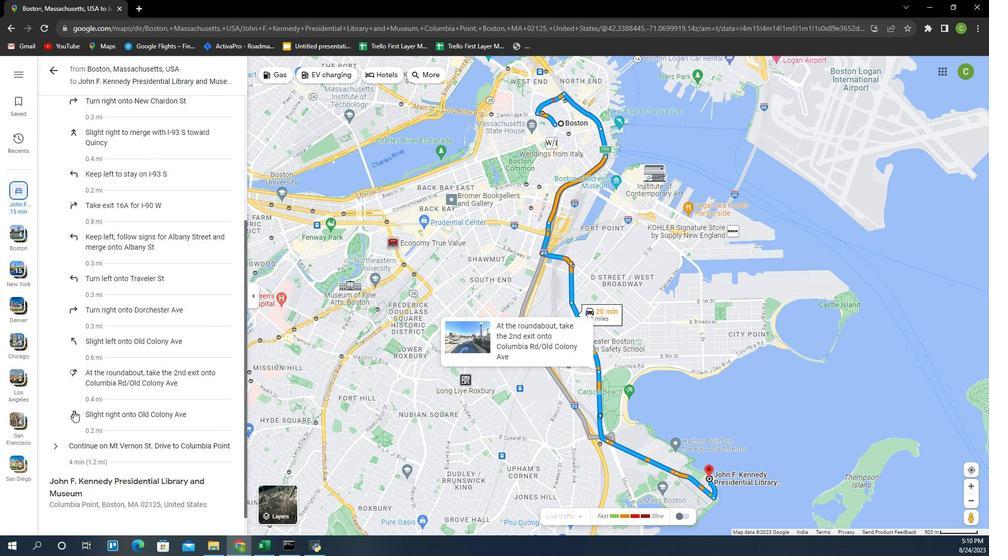 
Action: Mouse moved to (75, 377)
Screenshot: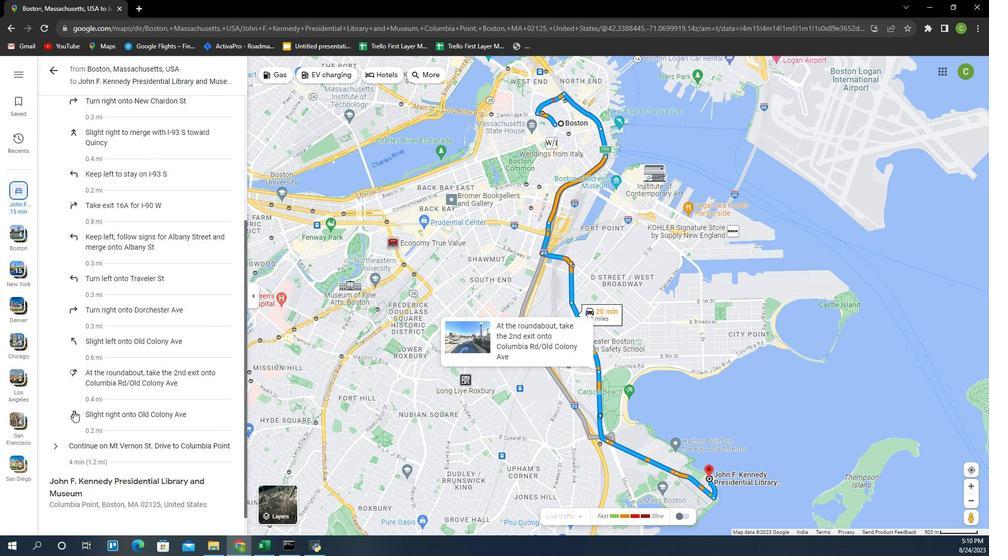 
Action: Mouse scrolled (75, 376) with delta (0, 0)
Screenshot: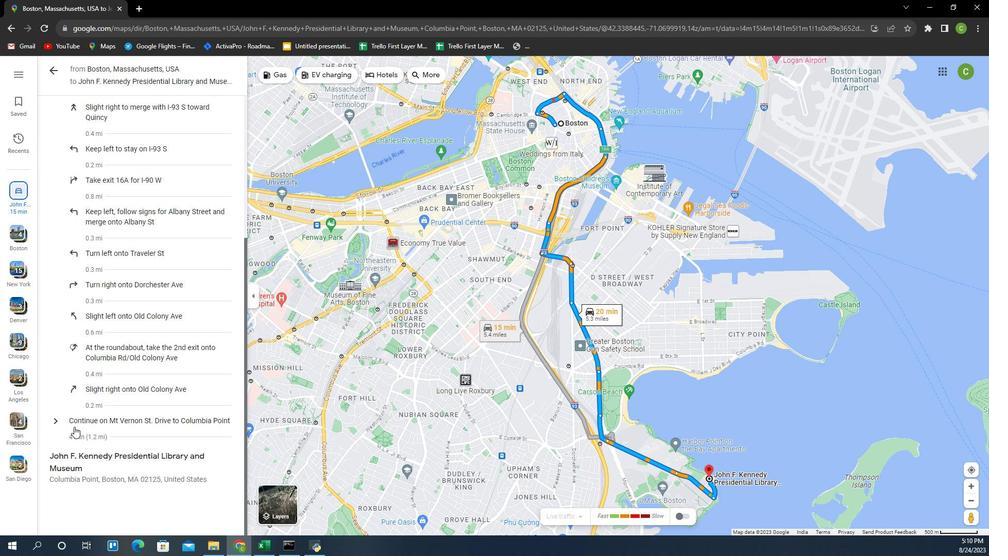 
Action: Mouse moved to (75, 380)
Screenshot: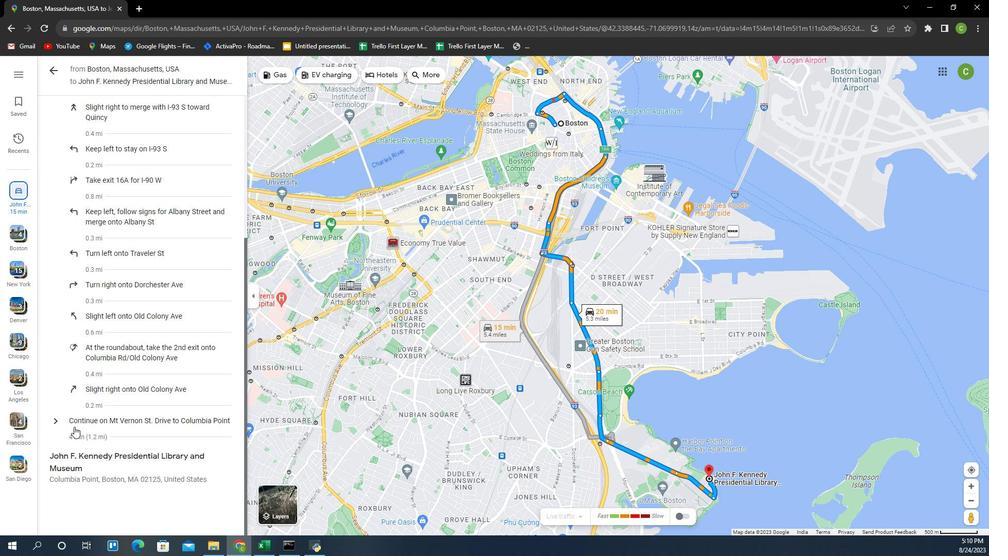 
Action: Mouse scrolled (75, 379) with delta (0, 0)
Screenshot: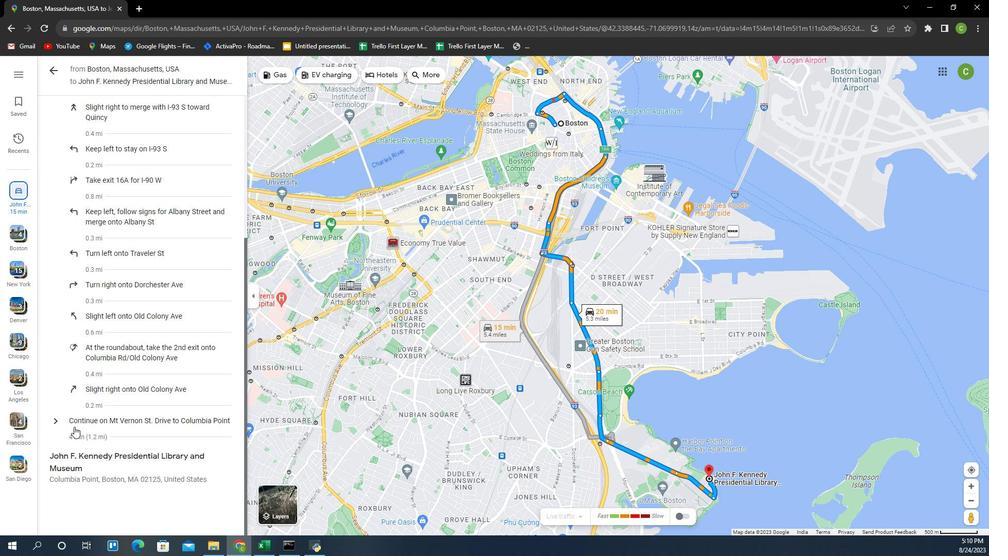
Action: Mouse moved to (64, 395)
Screenshot: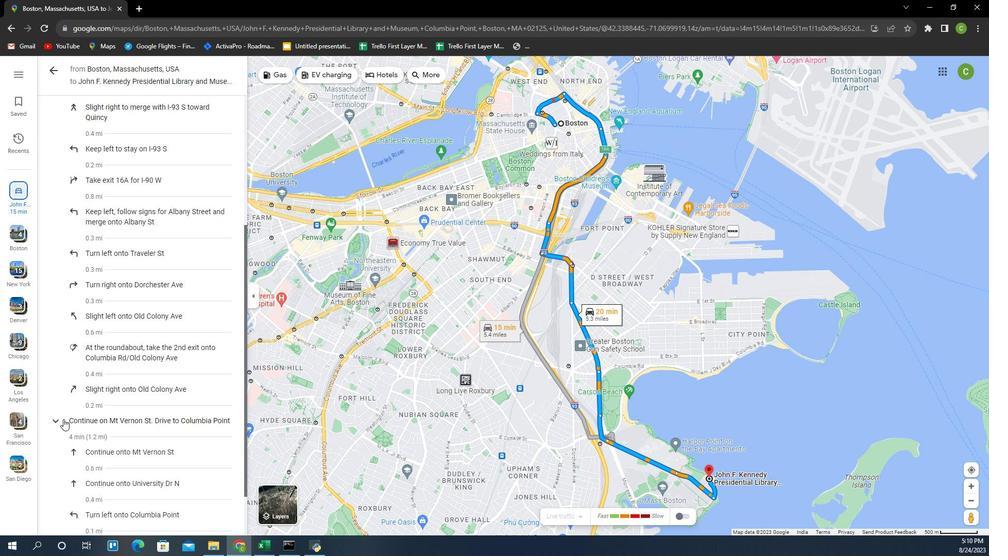 
Action: Mouse pressed left at (64, 395)
Screenshot: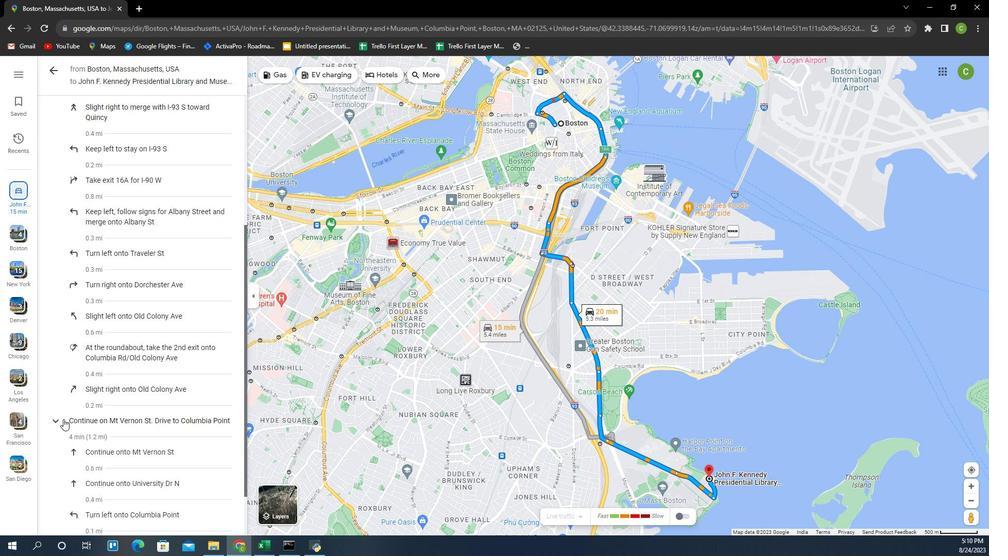 
Action: Mouse moved to (121, 419)
Screenshot: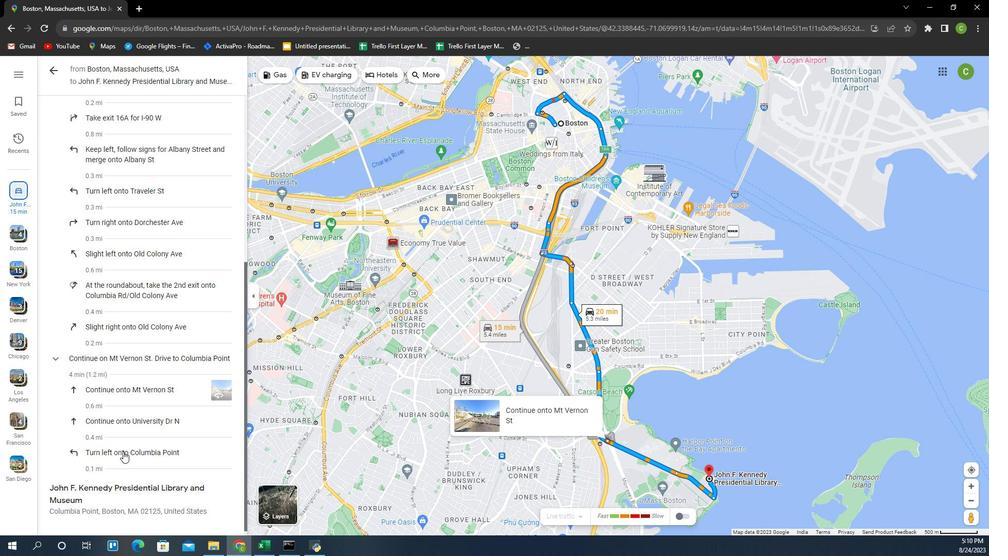 
Action: Mouse scrolled (121, 419) with delta (0, 0)
Screenshot: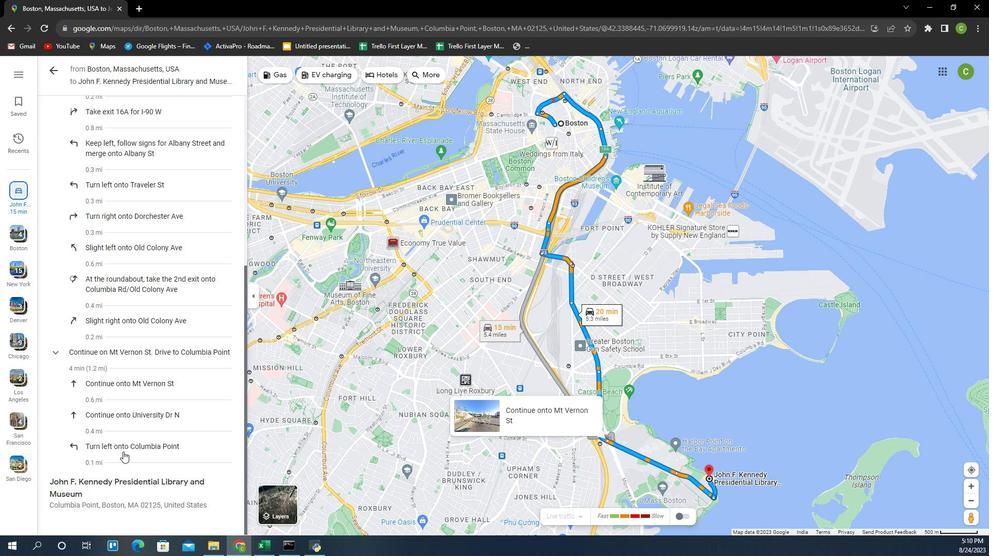 
Action: Mouse scrolled (121, 419) with delta (0, 0)
Screenshot: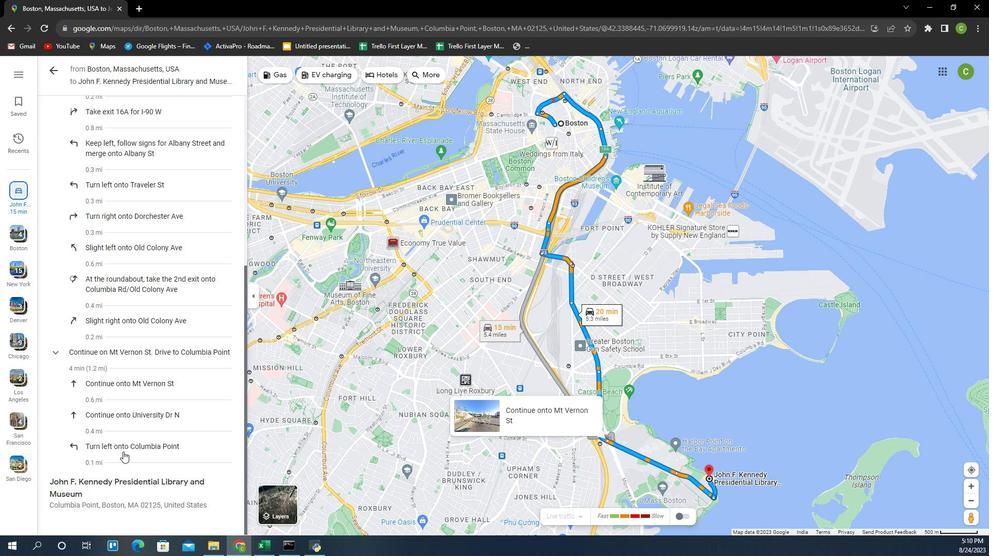 
Action: Mouse scrolled (121, 419) with delta (0, 0)
Screenshot: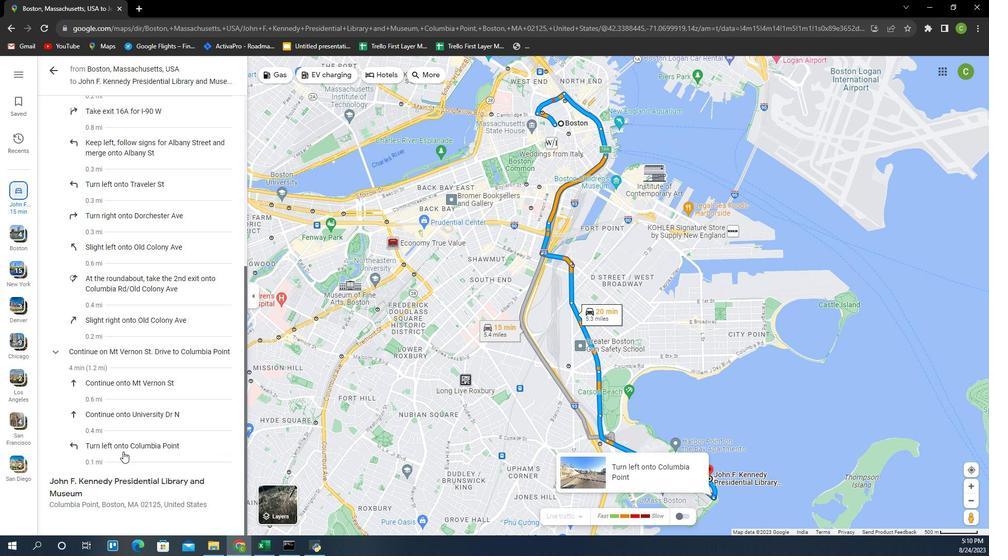 
Action: Mouse moved to (121, 418)
Screenshot: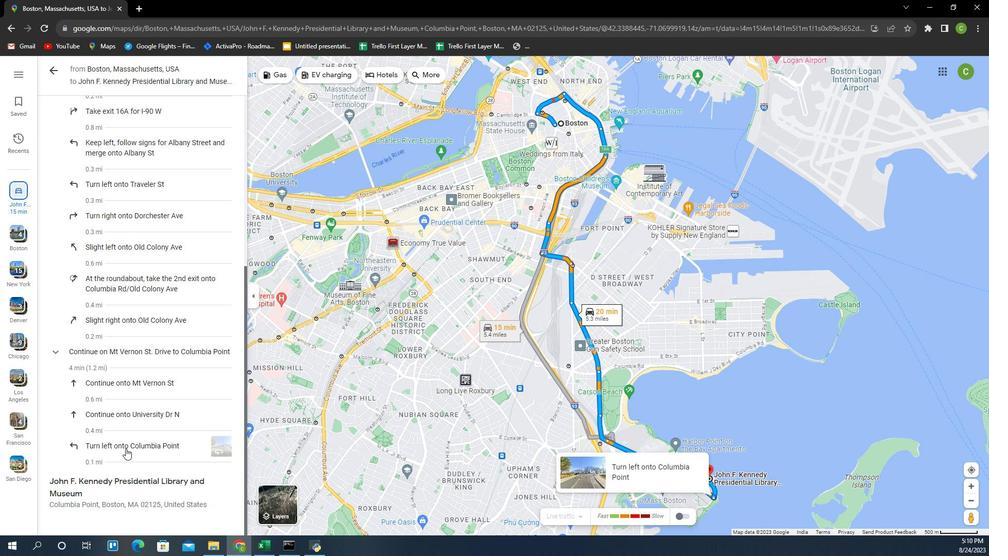 
Action: Mouse scrolled (121, 418) with delta (0, 0)
Screenshot: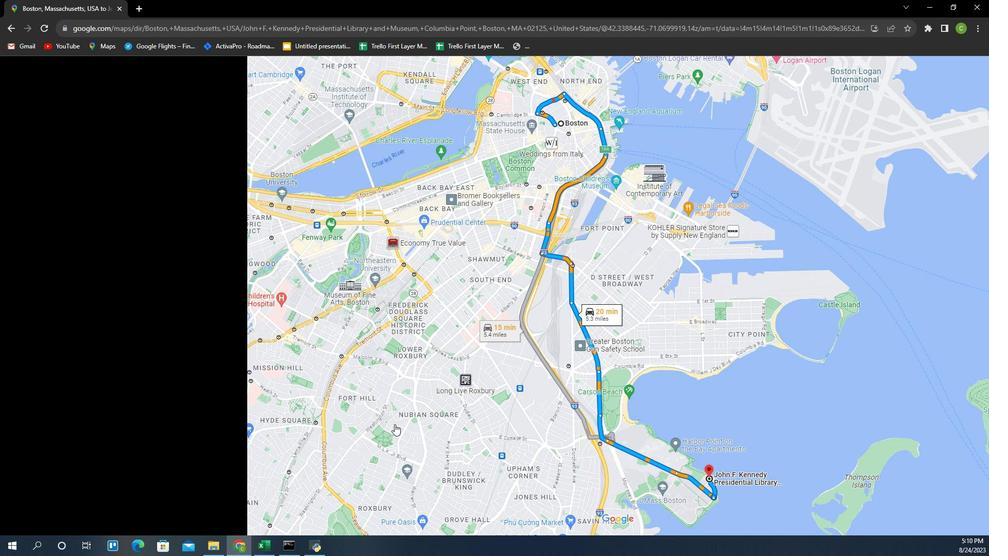
Action: Mouse scrolled (121, 418) with delta (0, 0)
Screenshot: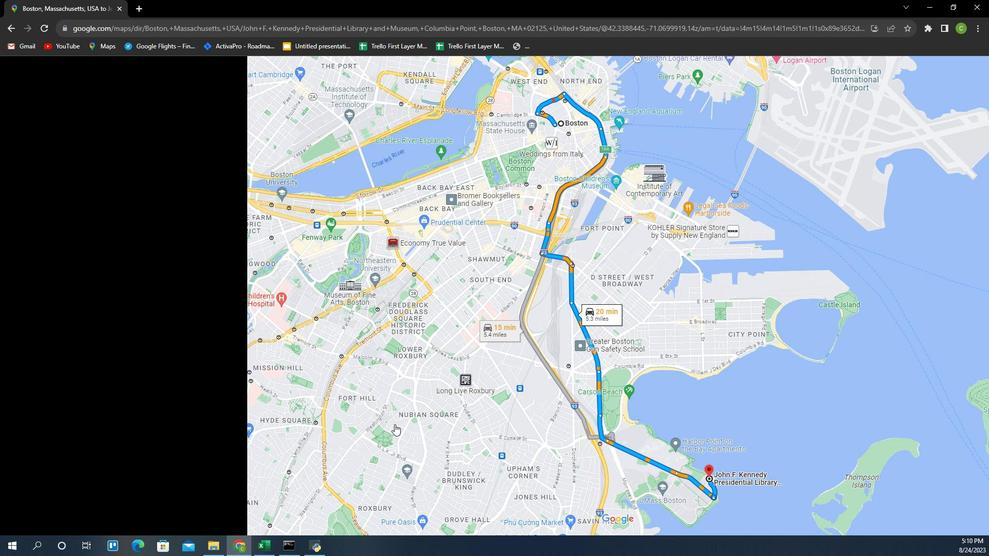 
Action: Mouse scrolled (121, 419) with delta (0, 0)
Screenshot: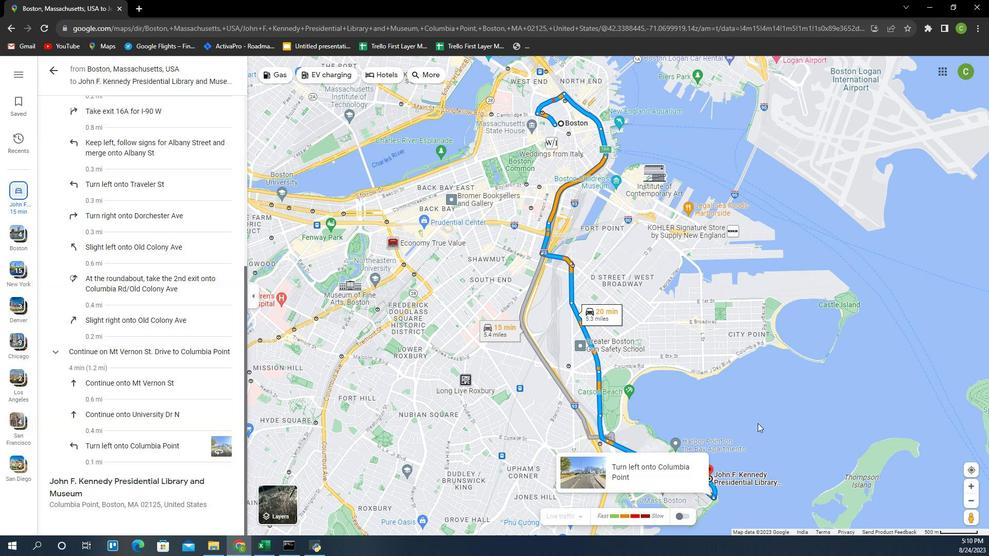 
Action: Mouse scrolled (121, 418) with delta (0, 0)
Screenshot: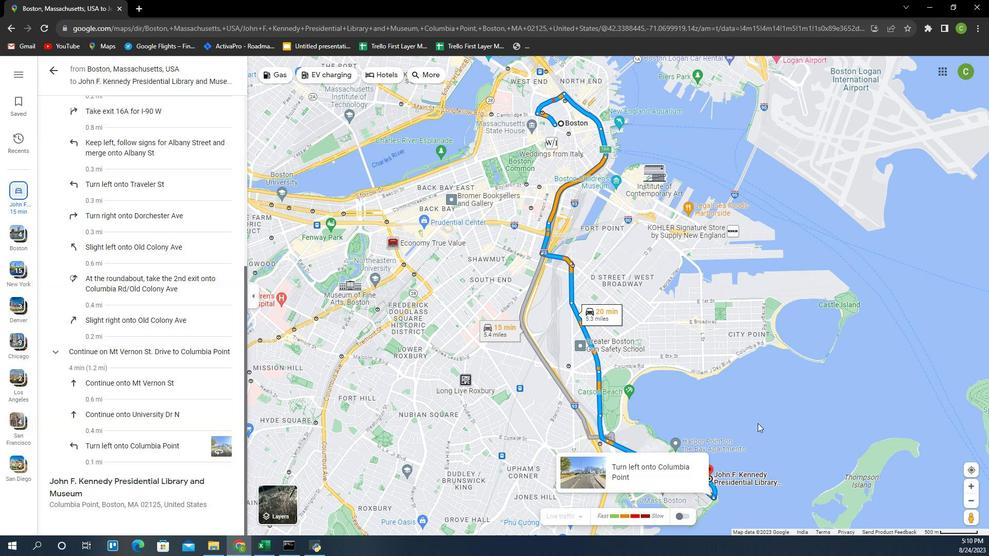 
Action: Mouse moved to (690, 432)
Screenshot: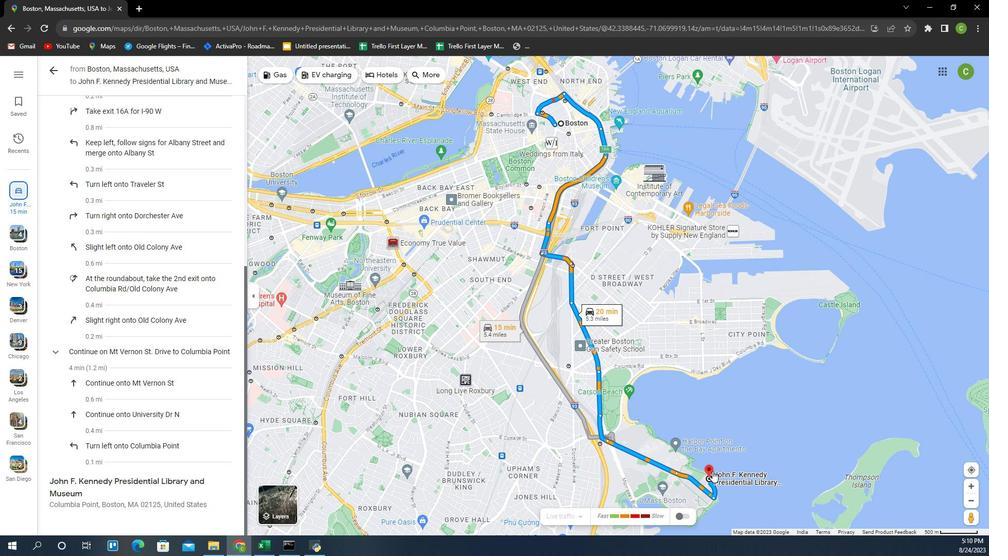 
Action: Mouse pressed left at (690, 432)
Screenshot: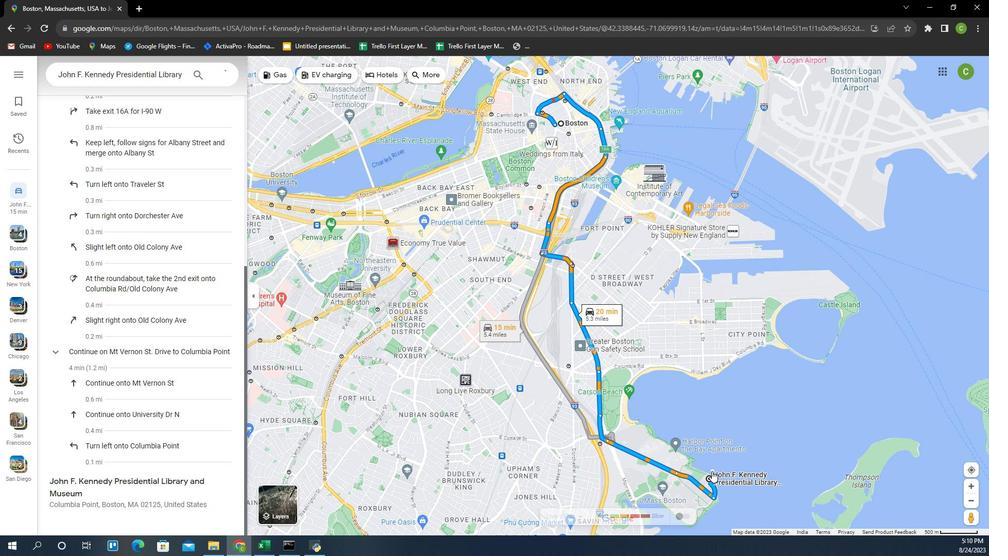 
Action: Mouse moved to (688, 438)
Screenshot: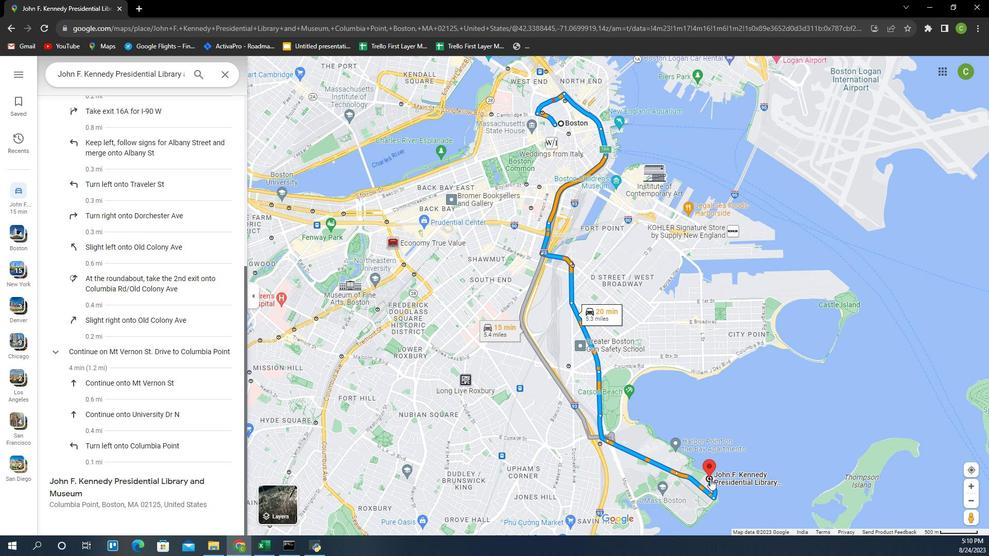 
Action: Mouse pressed left at (688, 438)
Screenshot: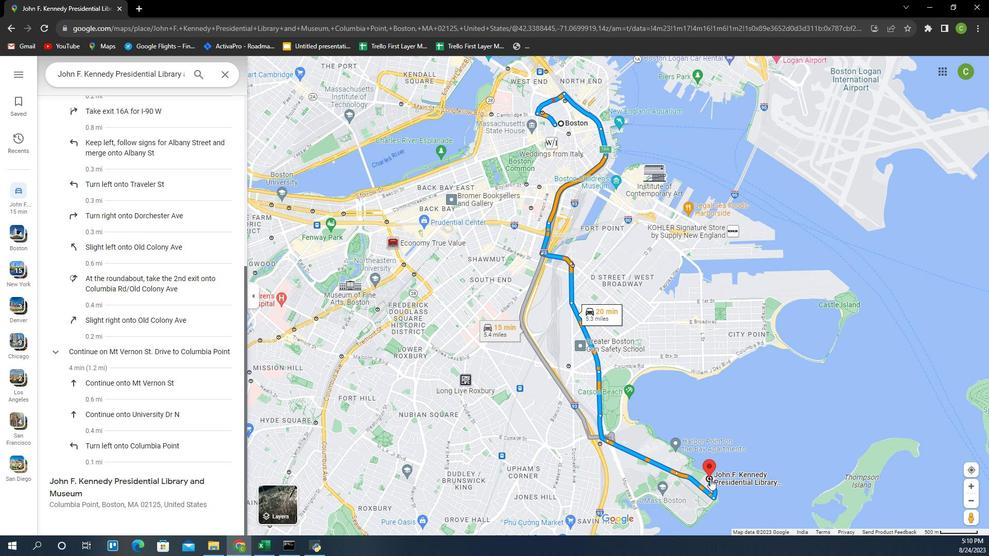 
Action: Mouse moved to (685, 434)
Screenshot: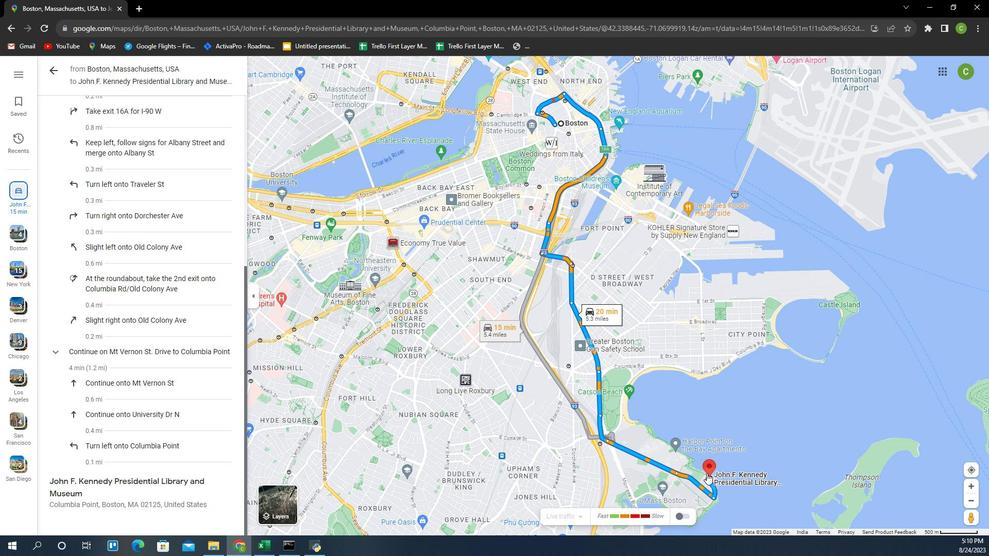 
Action: Mouse pressed right at (685, 434)
Screenshot: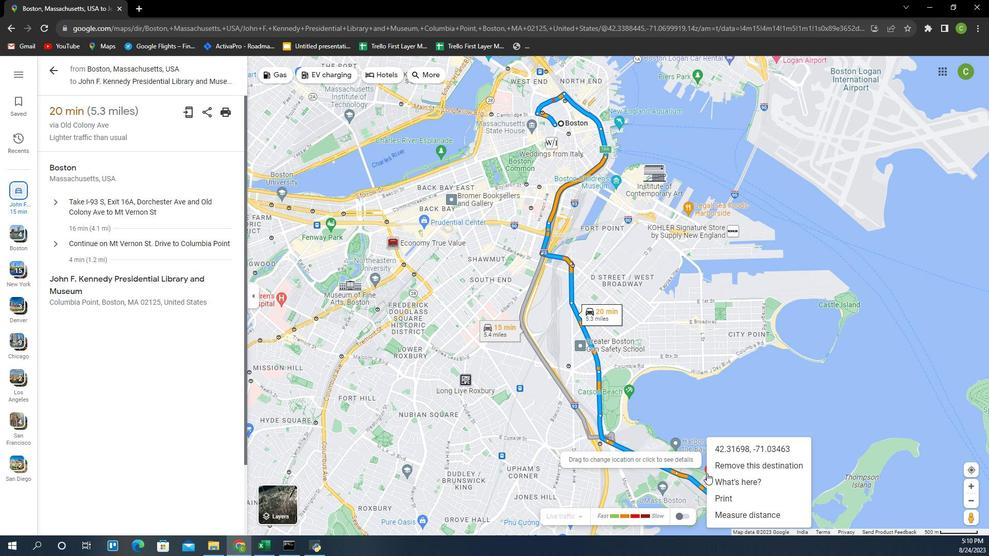 
Action: Mouse moved to (704, 461)
Screenshot: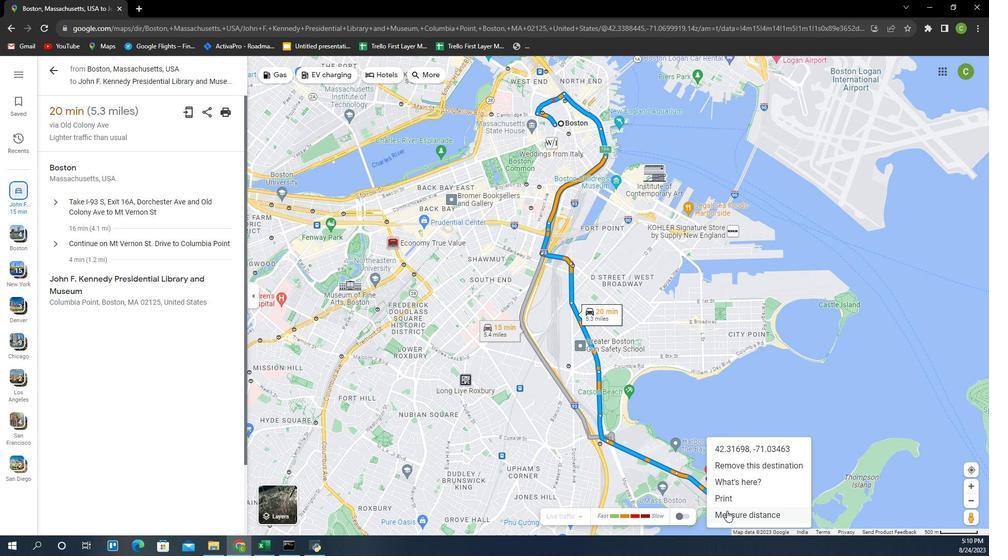 
Action: Mouse pressed left at (704, 461)
Screenshot: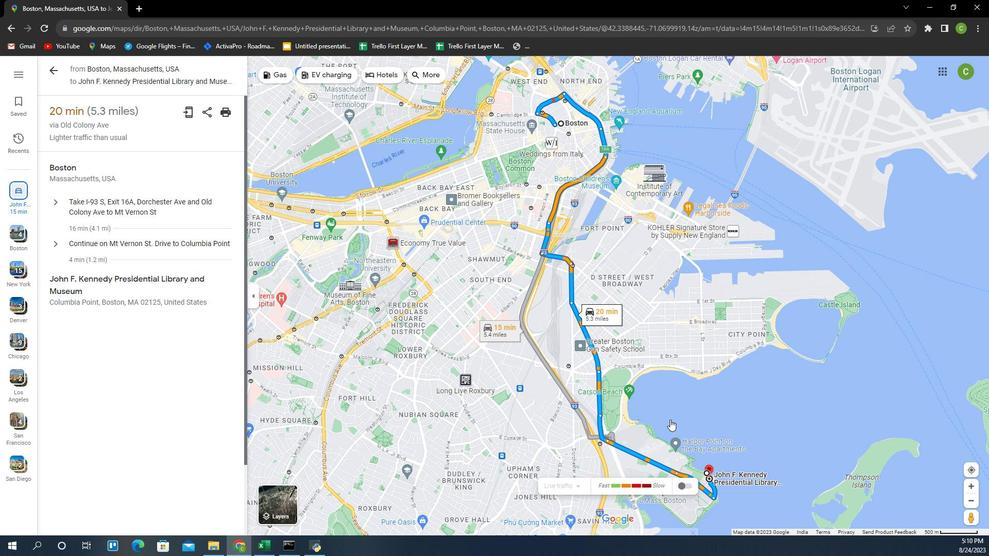 
Action: Mouse moved to (542, 180)
Screenshot: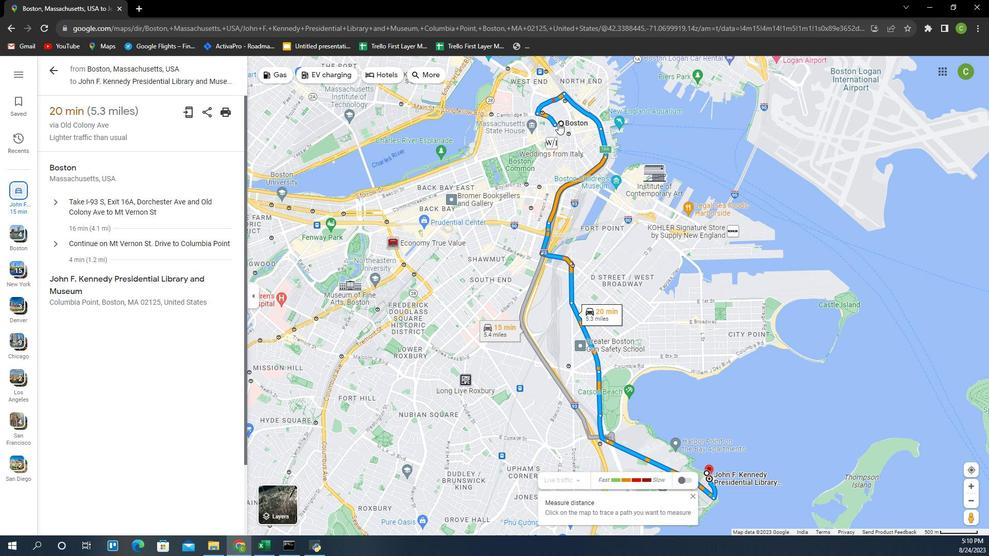 
Action: Mouse pressed left at (542, 180)
Screenshot: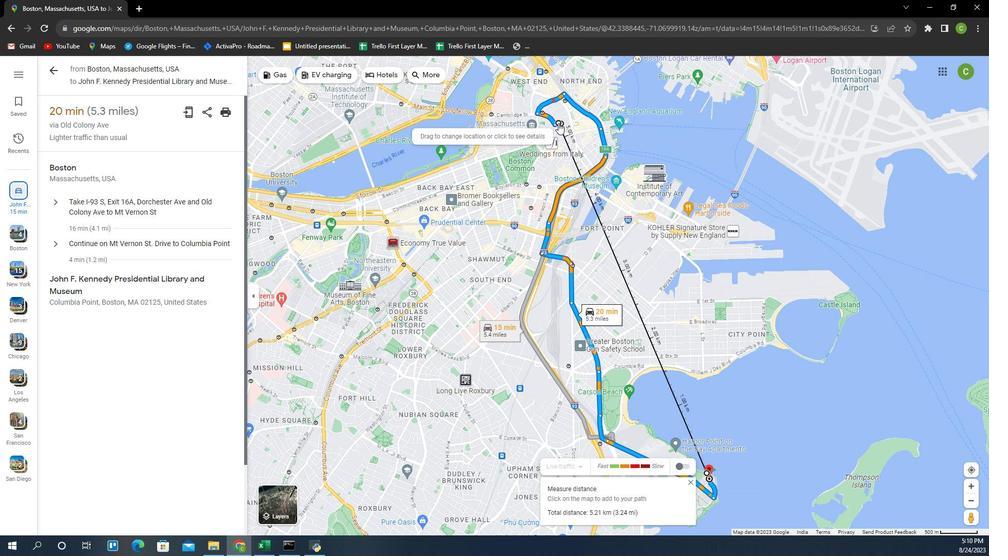 
Action: Mouse pressed right at (542, 180)
Screenshot: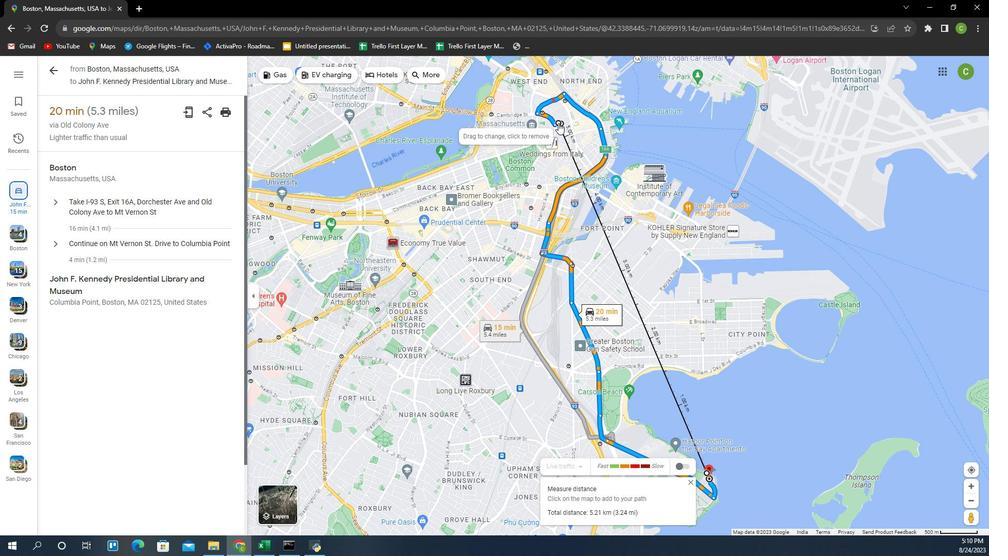 
Action: Mouse moved to (546, 234)
Screenshot: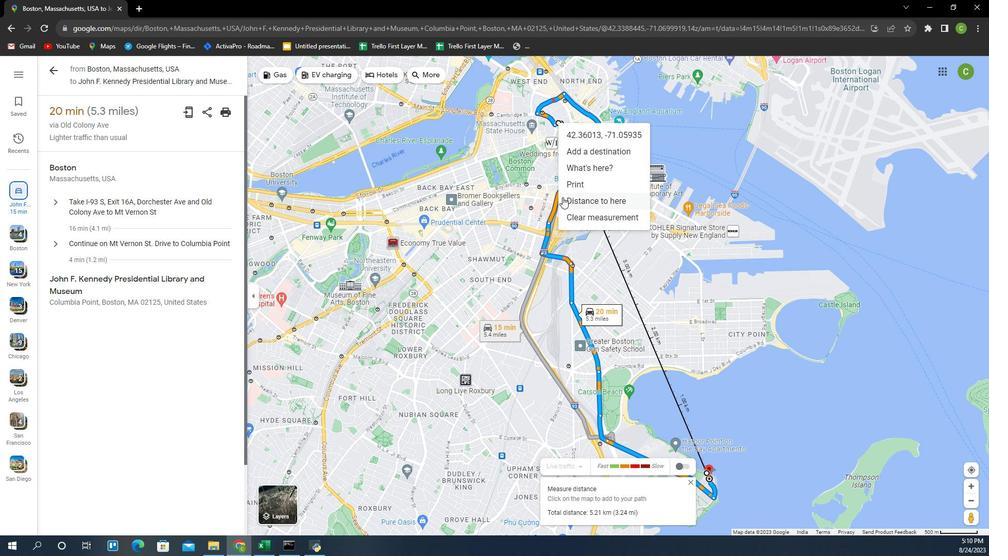 
Action: Mouse pressed left at (546, 234)
Screenshot: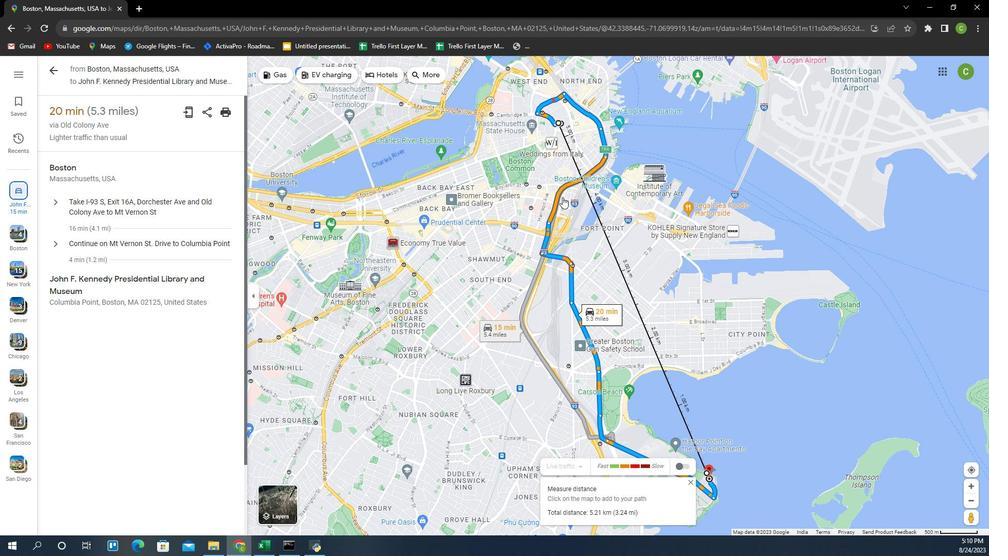 
Action: Mouse moved to (533, 462)
Screenshot: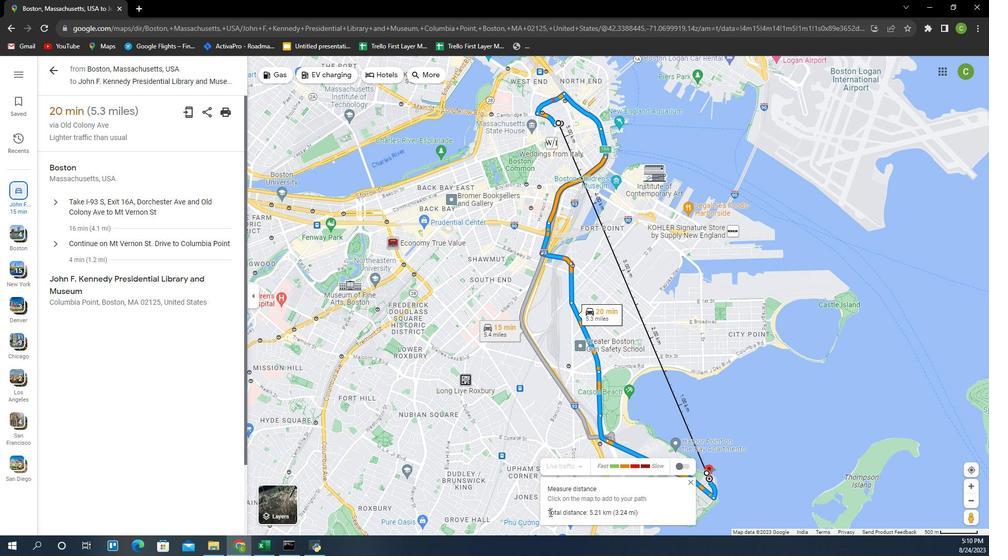 
Action: Mouse pressed left at (533, 462)
Screenshot: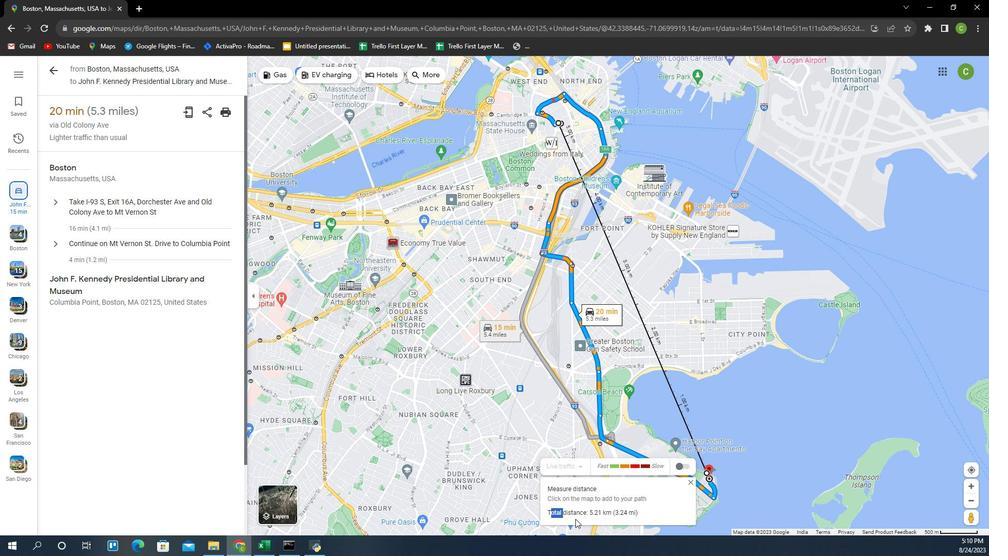 
Action: Mouse moved to (635, 469)
Screenshot: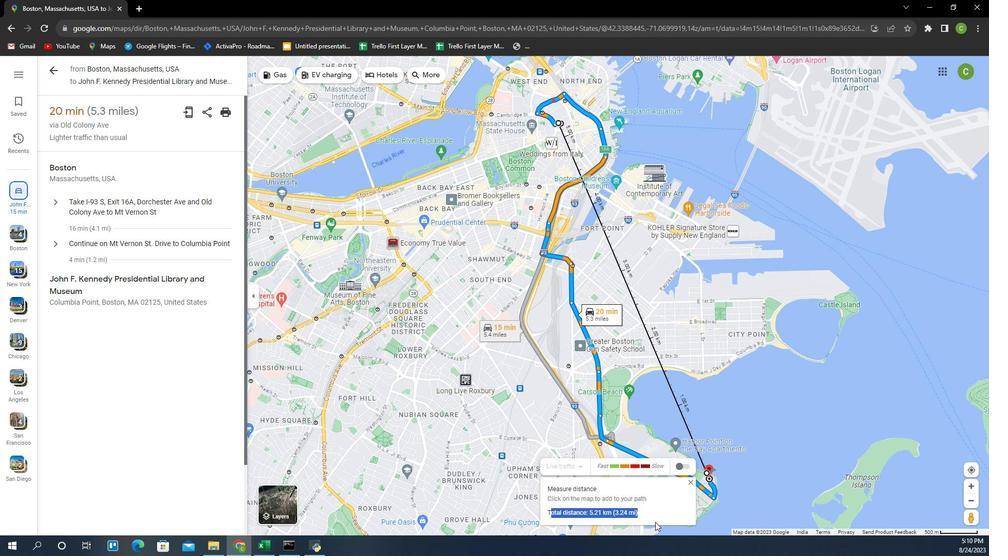 
